 Task: Manage the "Dashboard detail" page in the site builder.
Action: Mouse moved to (1264, 86)
Screenshot: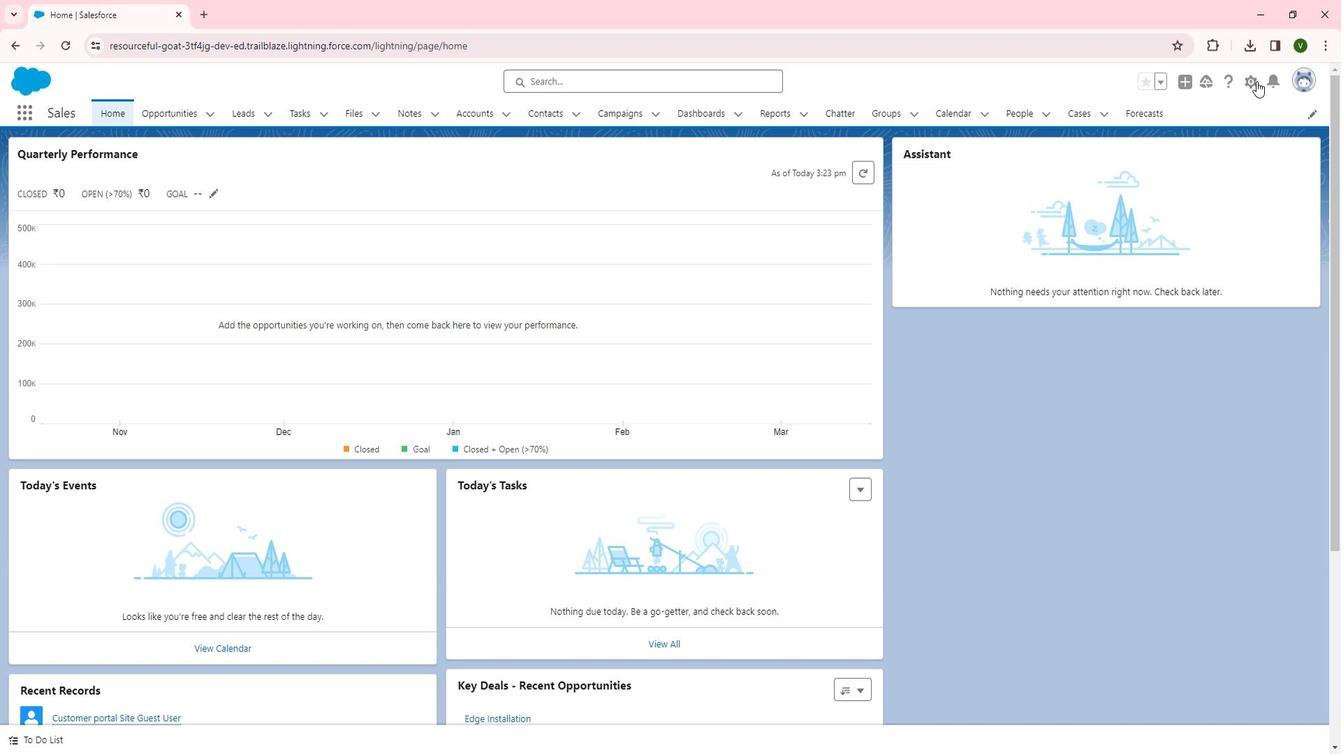 
Action: Mouse pressed left at (1264, 86)
Screenshot: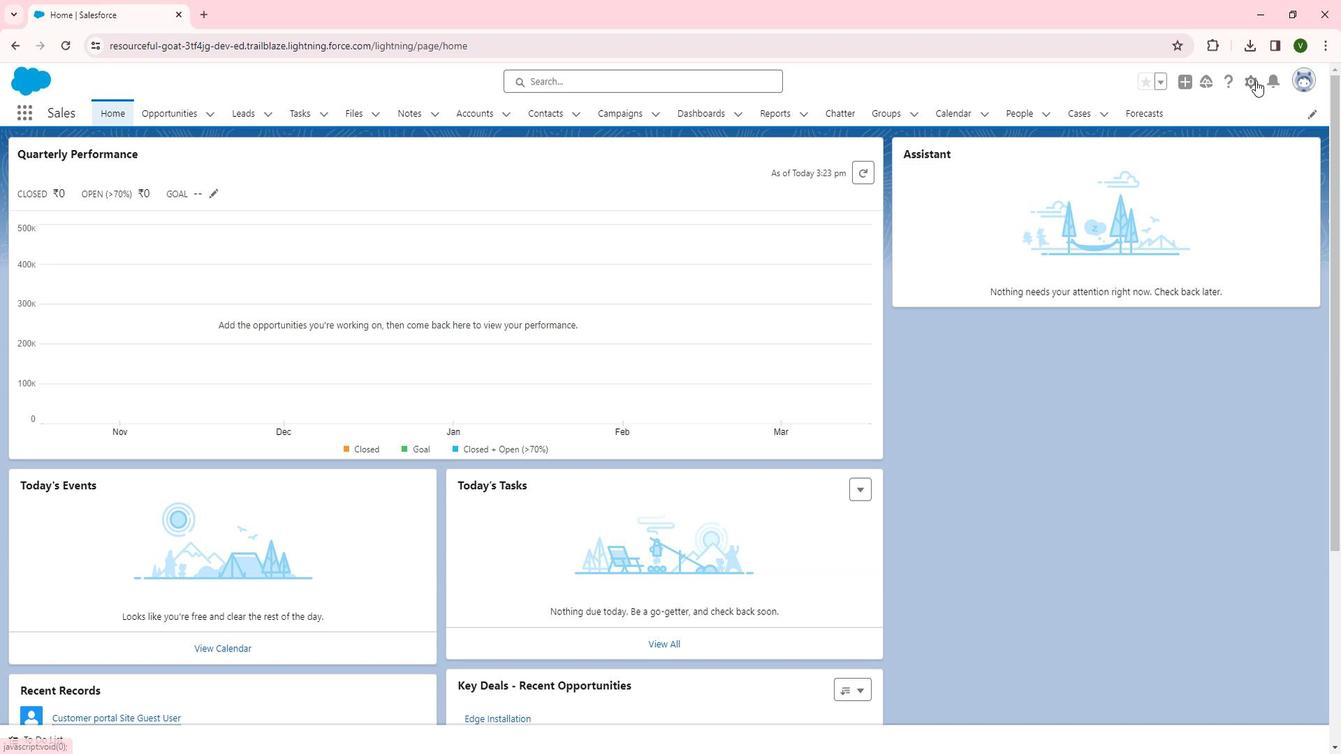 
Action: Mouse moved to (1216, 138)
Screenshot: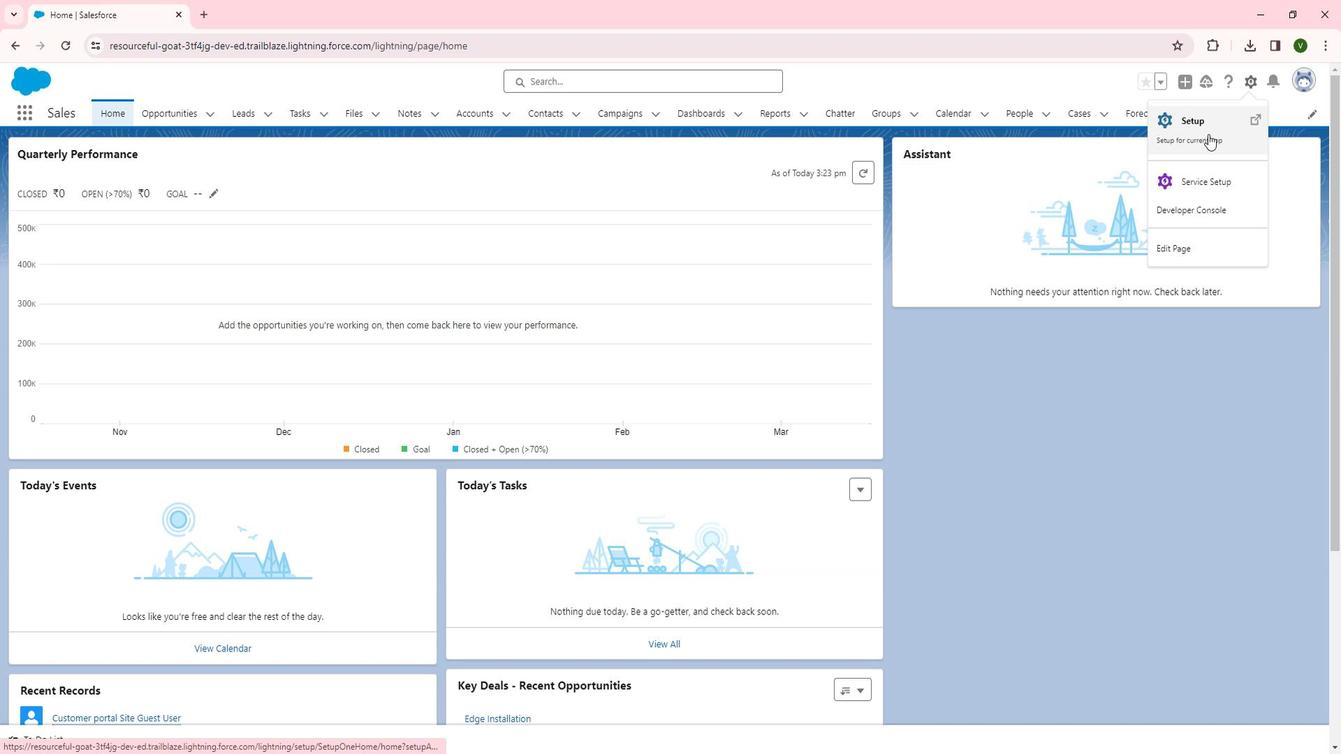 
Action: Mouse pressed left at (1216, 138)
Screenshot: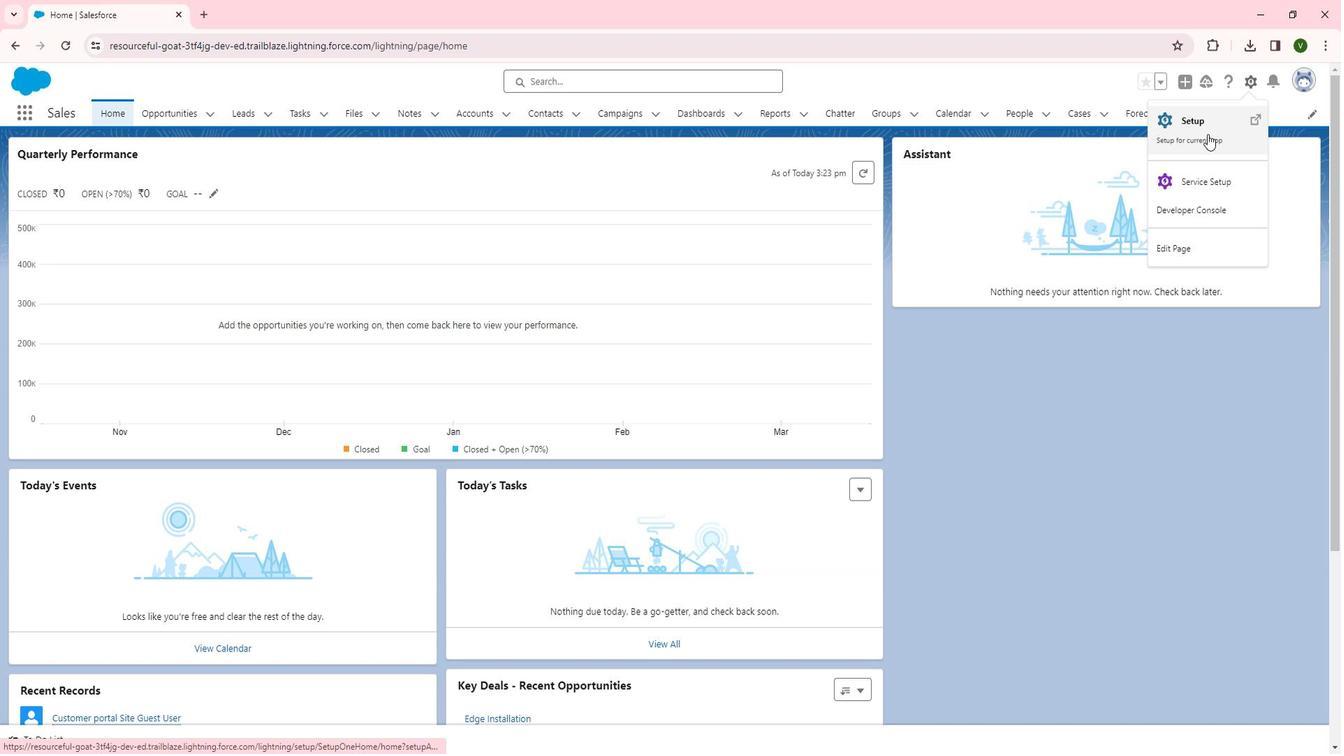 
Action: Mouse moved to (74, 345)
Screenshot: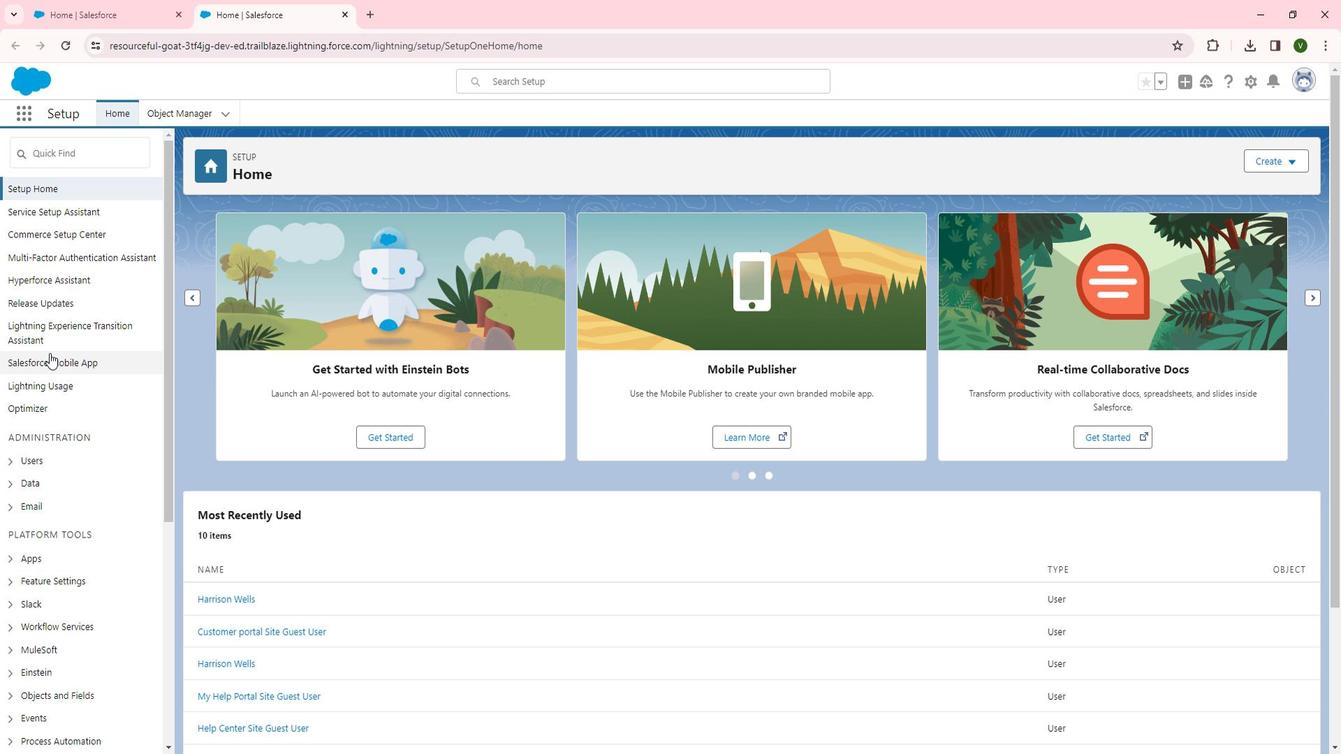 
Action: Mouse scrolled (74, 345) with delta (0, 0)
Screenshot: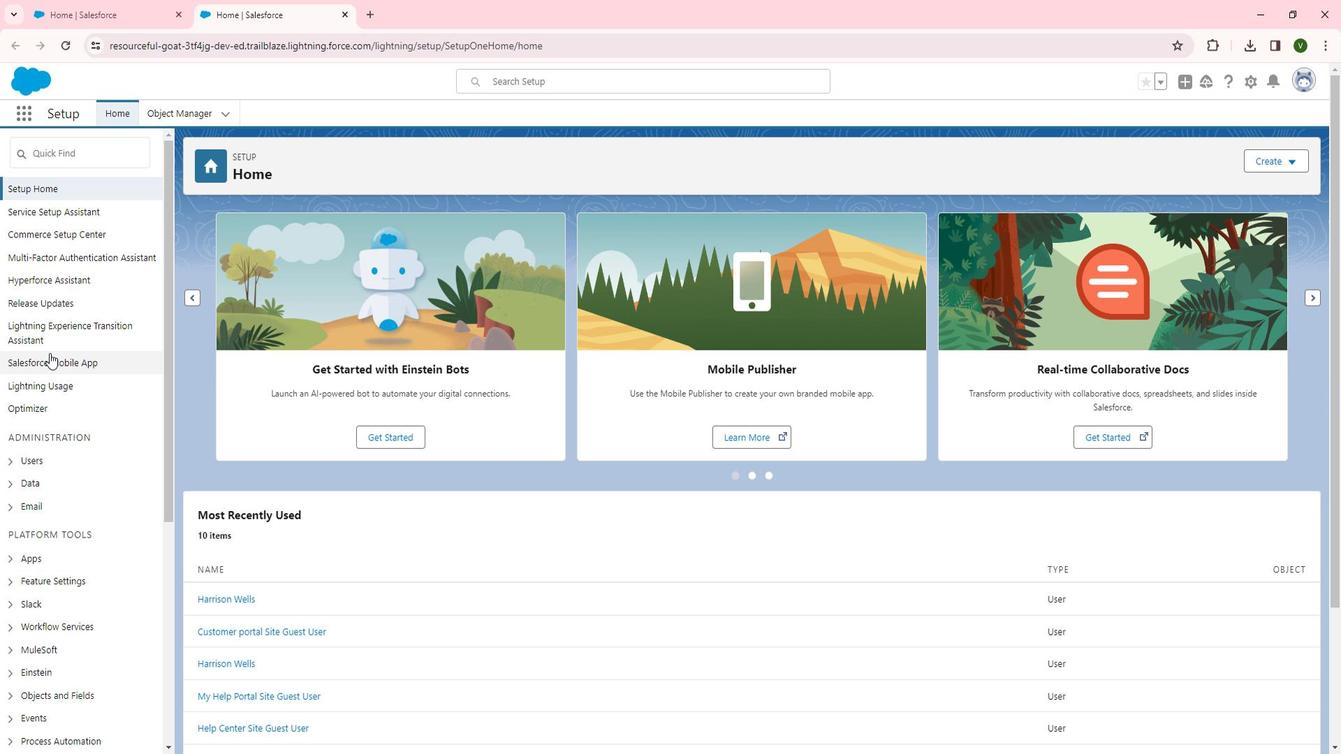 
Action: Mouse moved to (94, 446)
Screenshot: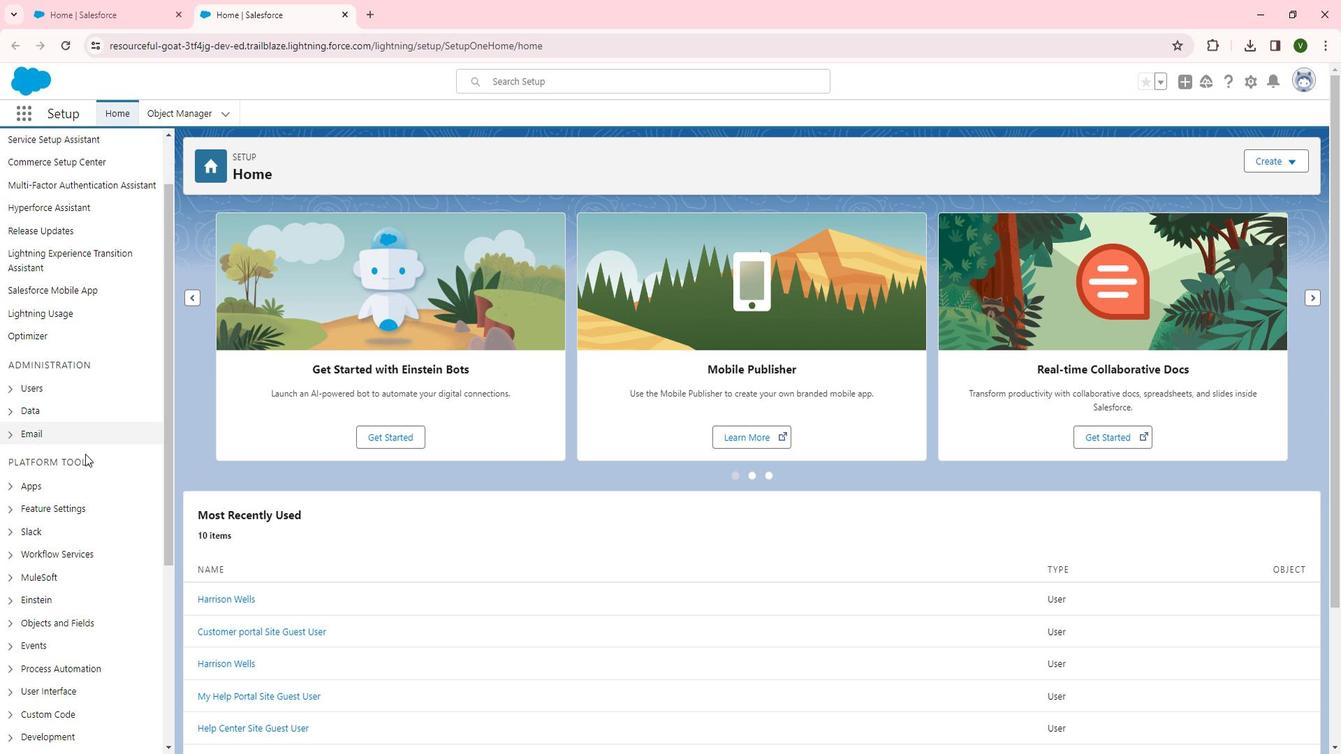 
Action: Mouse scrolled (94, 445) with delta (0, 0)
Screenshot: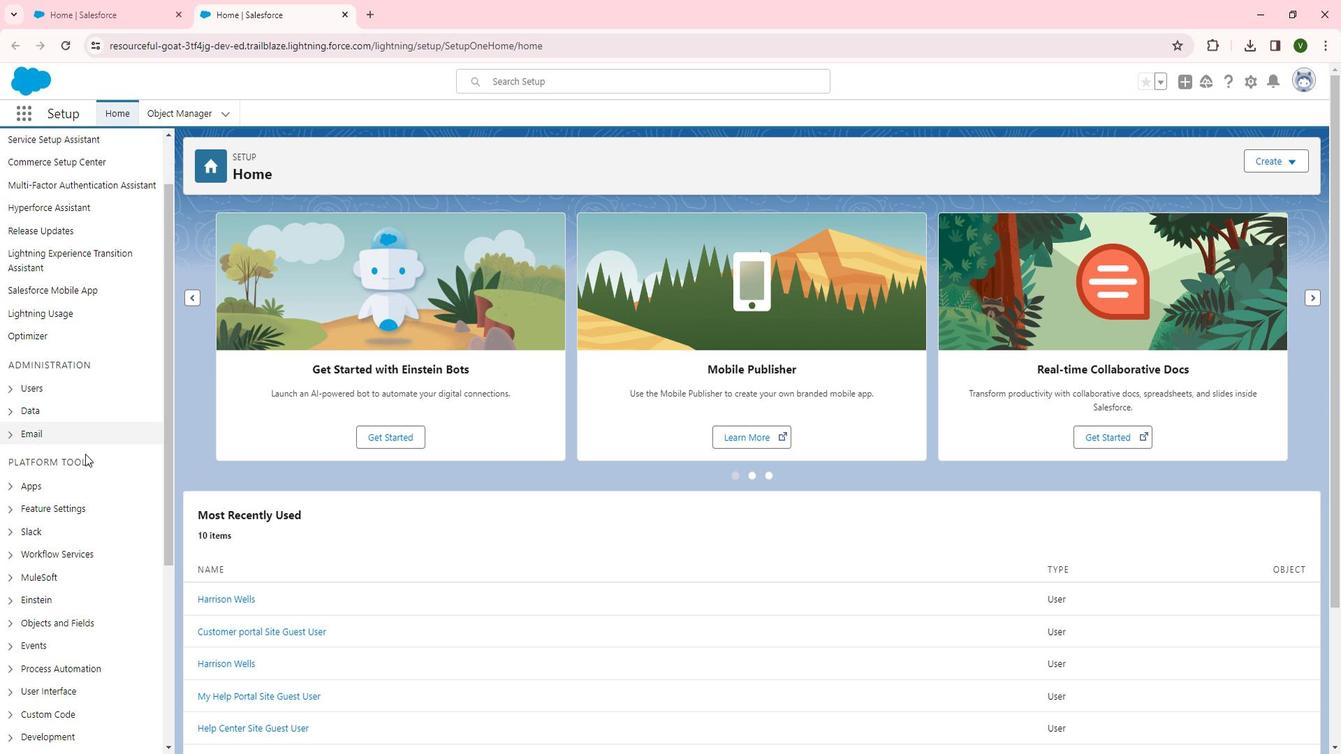 
Action: Mouse moved to (63, 431)
Screenshot: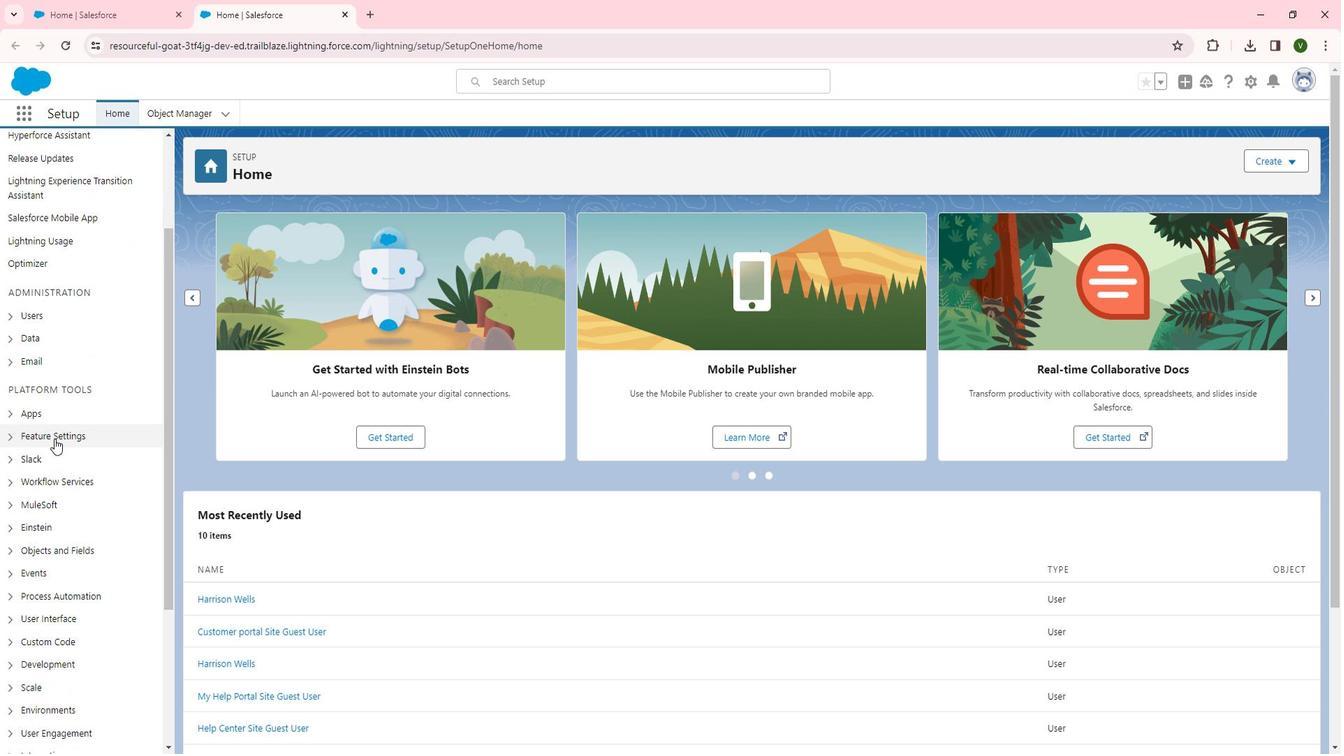 
Action: Mouse pressed left at (63, 431)
Screenshot: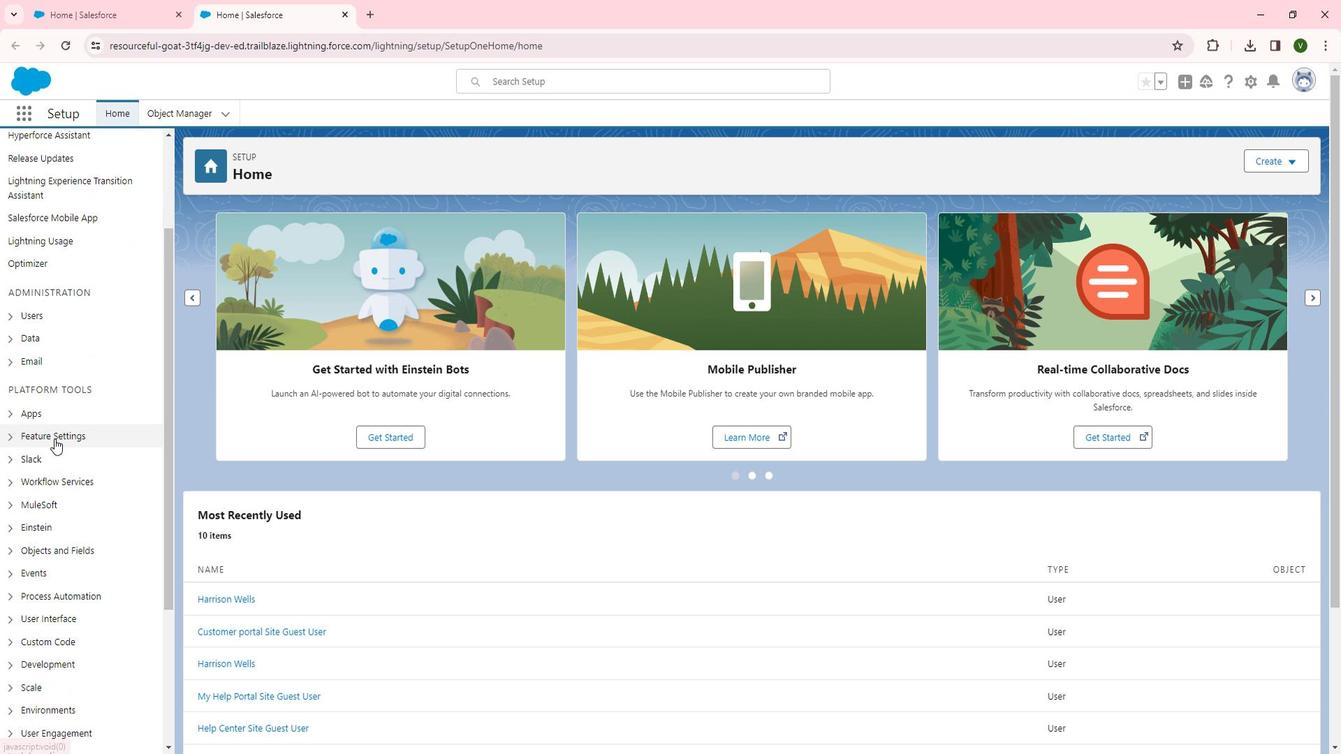
Action: Mouse moved to (69, 430)
Screenshot: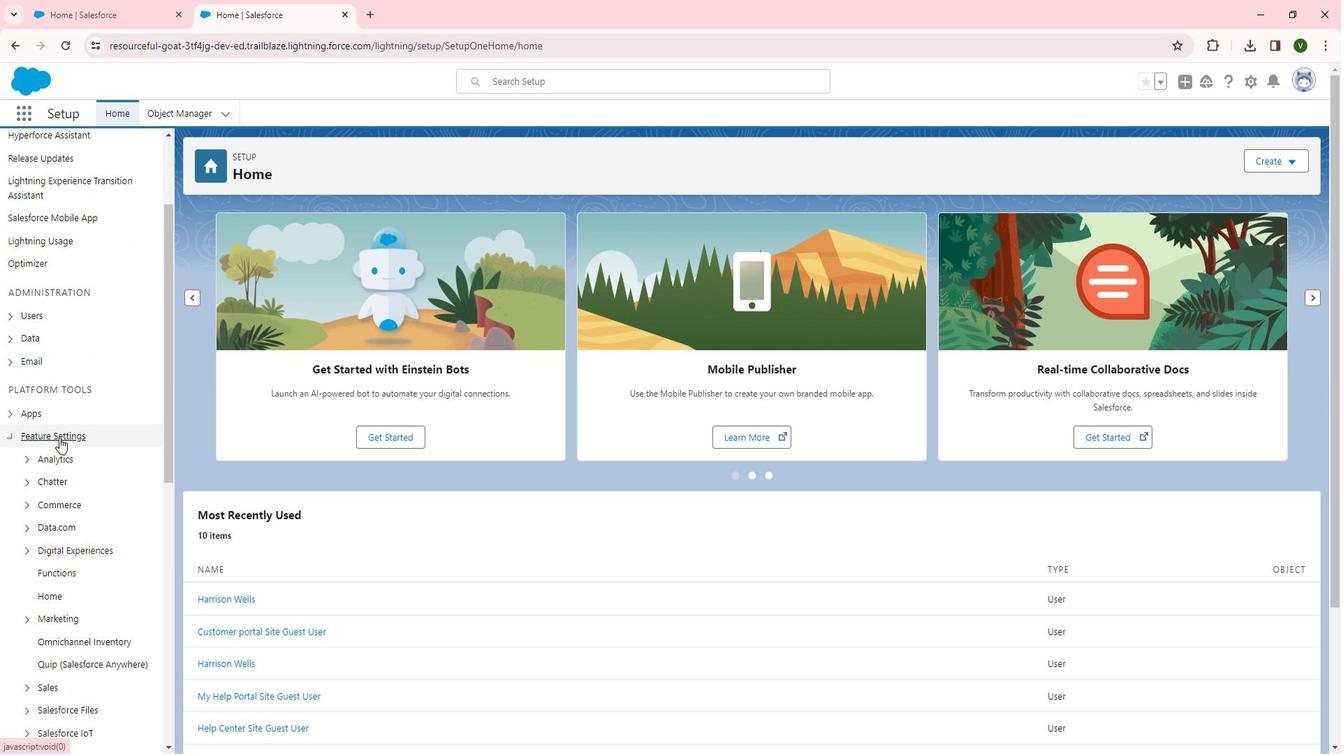 
Action: Mouse scrolled (69, 430) with delta (0, 0)
Screenshot: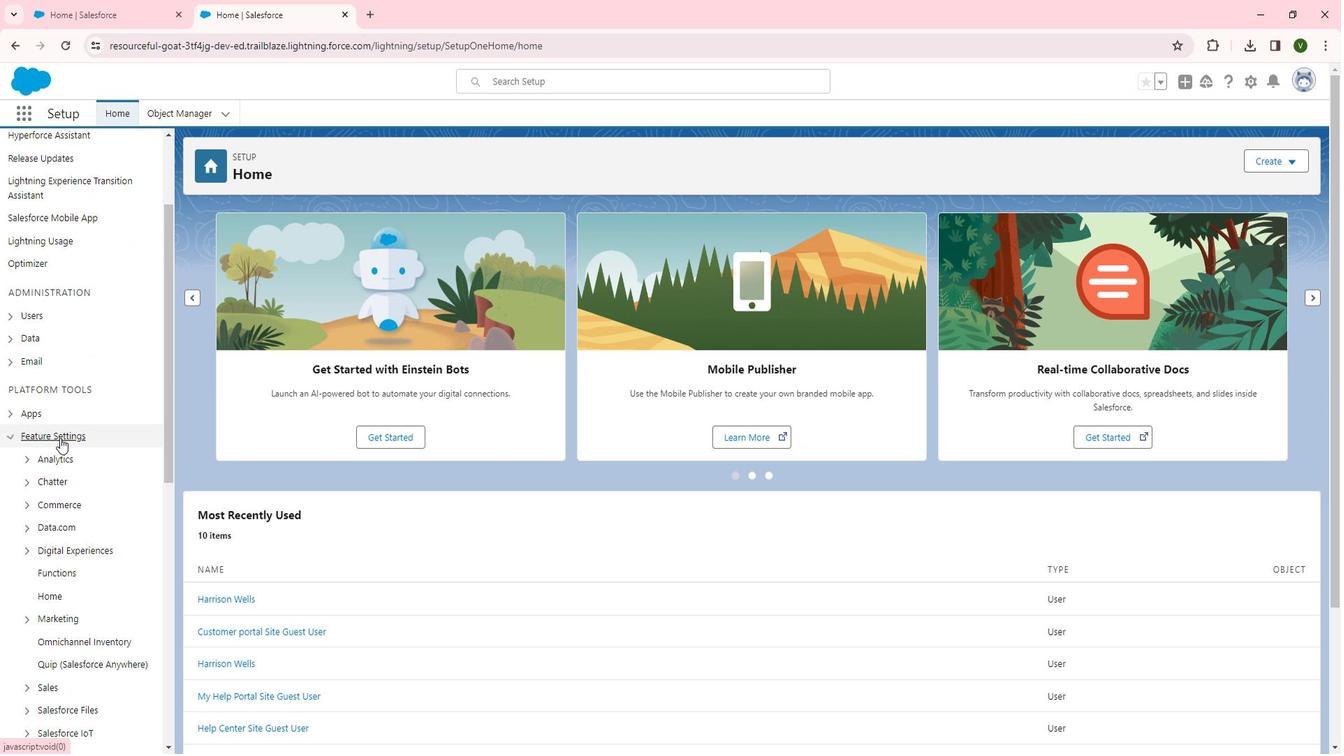 
Action: Mouse moved to (80, 465)
Screenshot: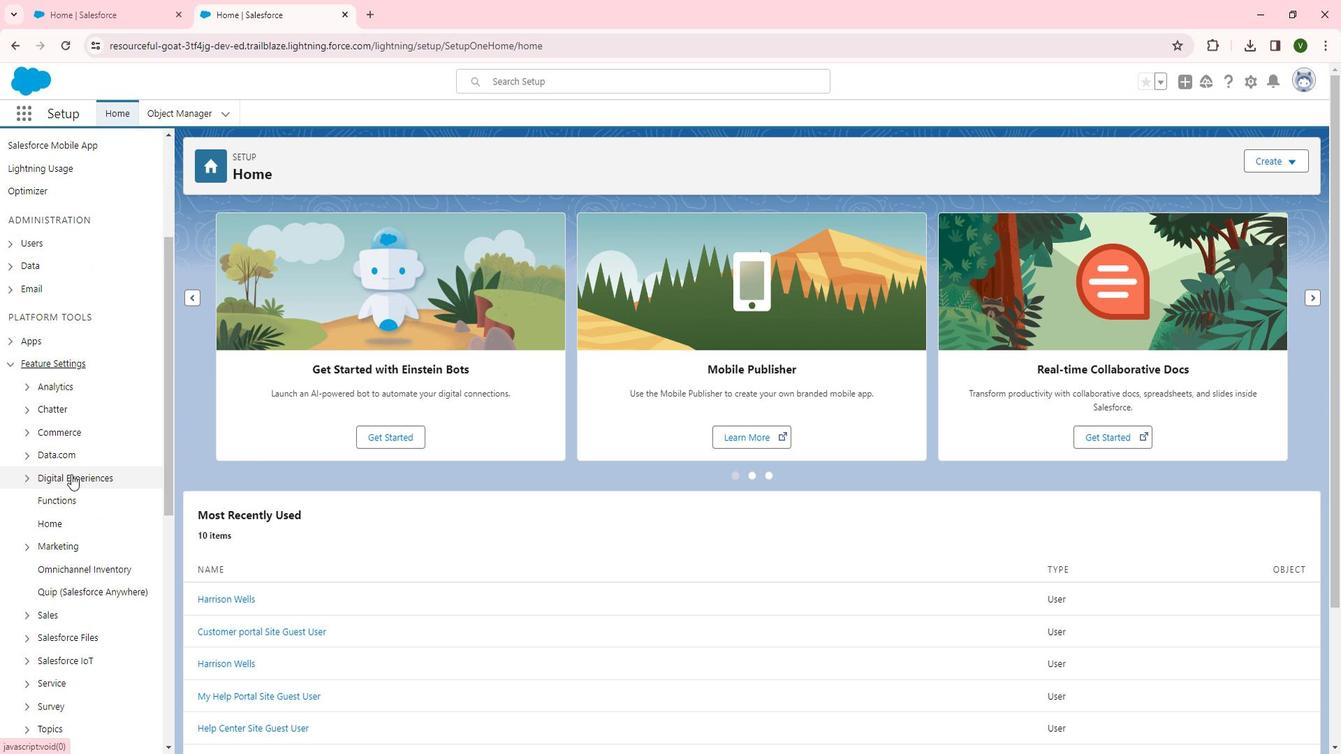 
Action: Mouse pressed left at (80, 465)
Screenshot: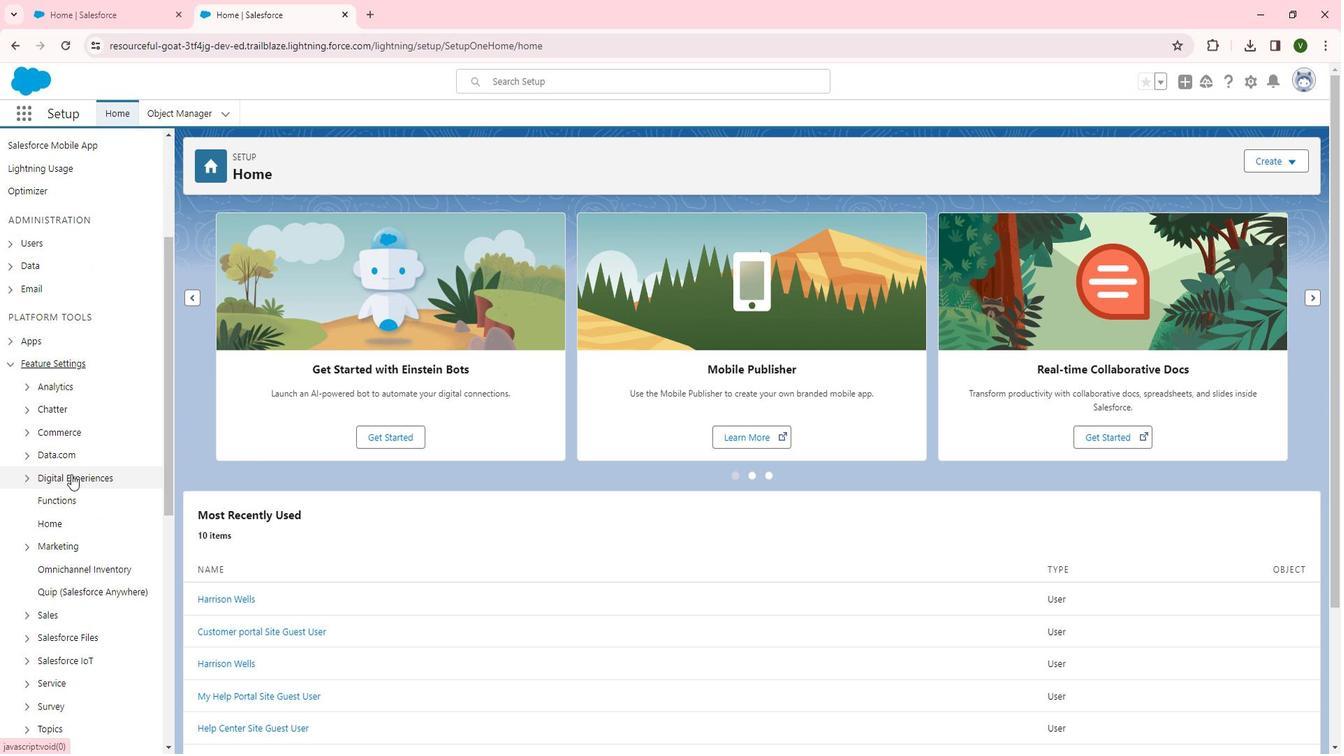 
Action: Mouse moved to (71, 494)
Screenshot: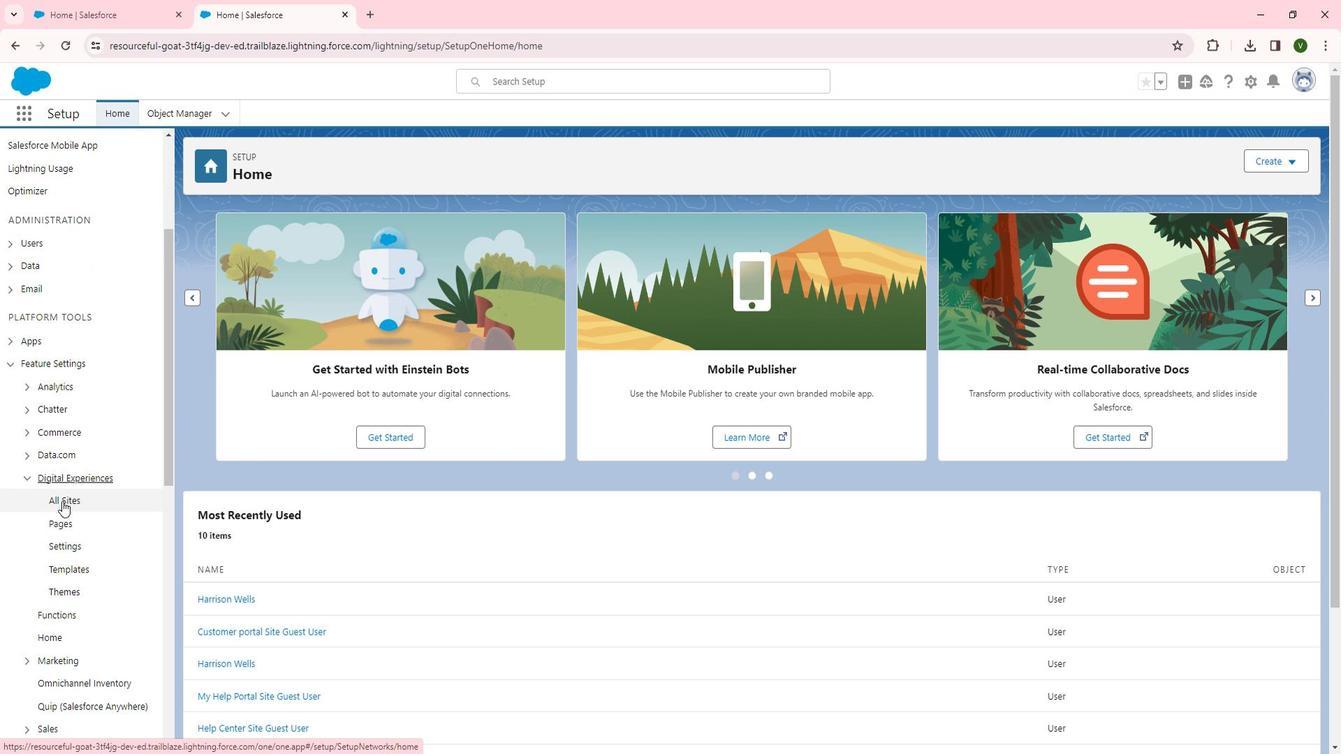 
Action: Mouse pressed left at (71, 494)
Screenshot: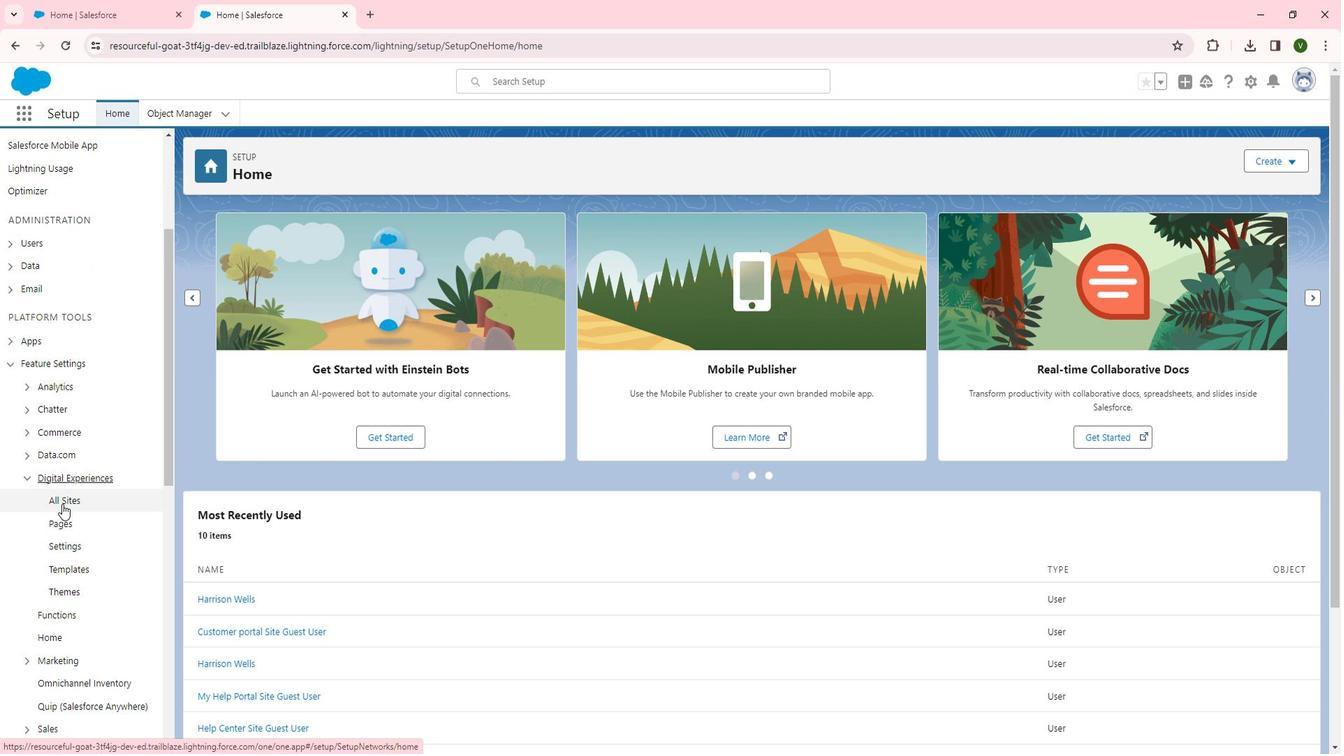 
Action: Mouse moved to (227, 364)
Screenshot: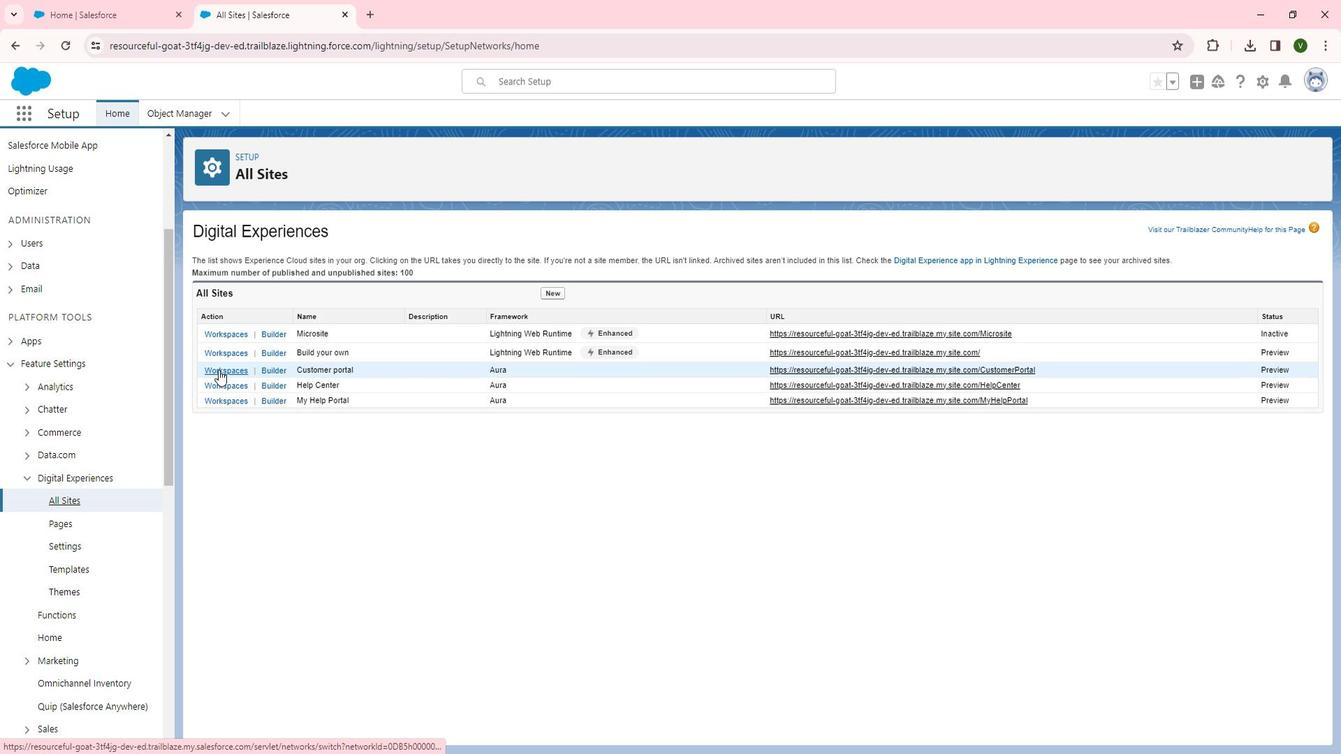 
Action: Mouse pressed left at (227, 364)
Screenshot: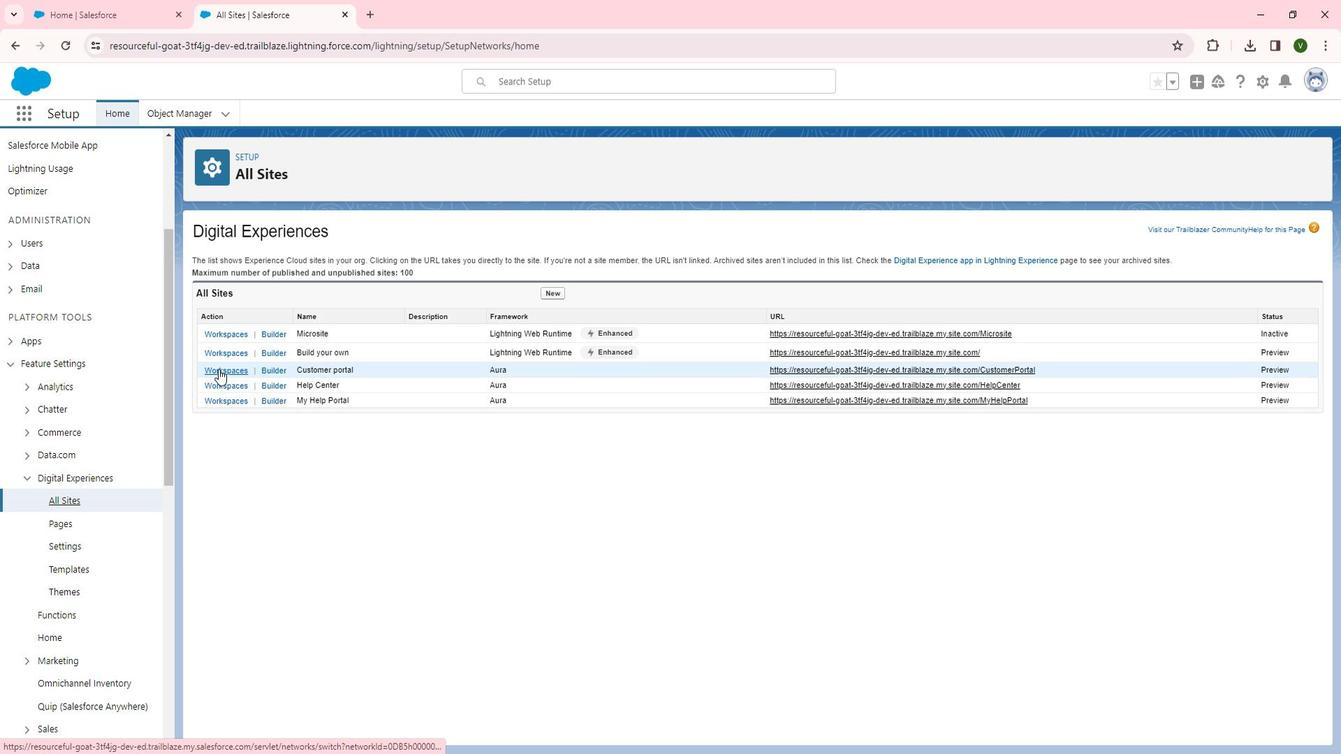 
Action: Mouse moved to (147, 332)
Screenshot: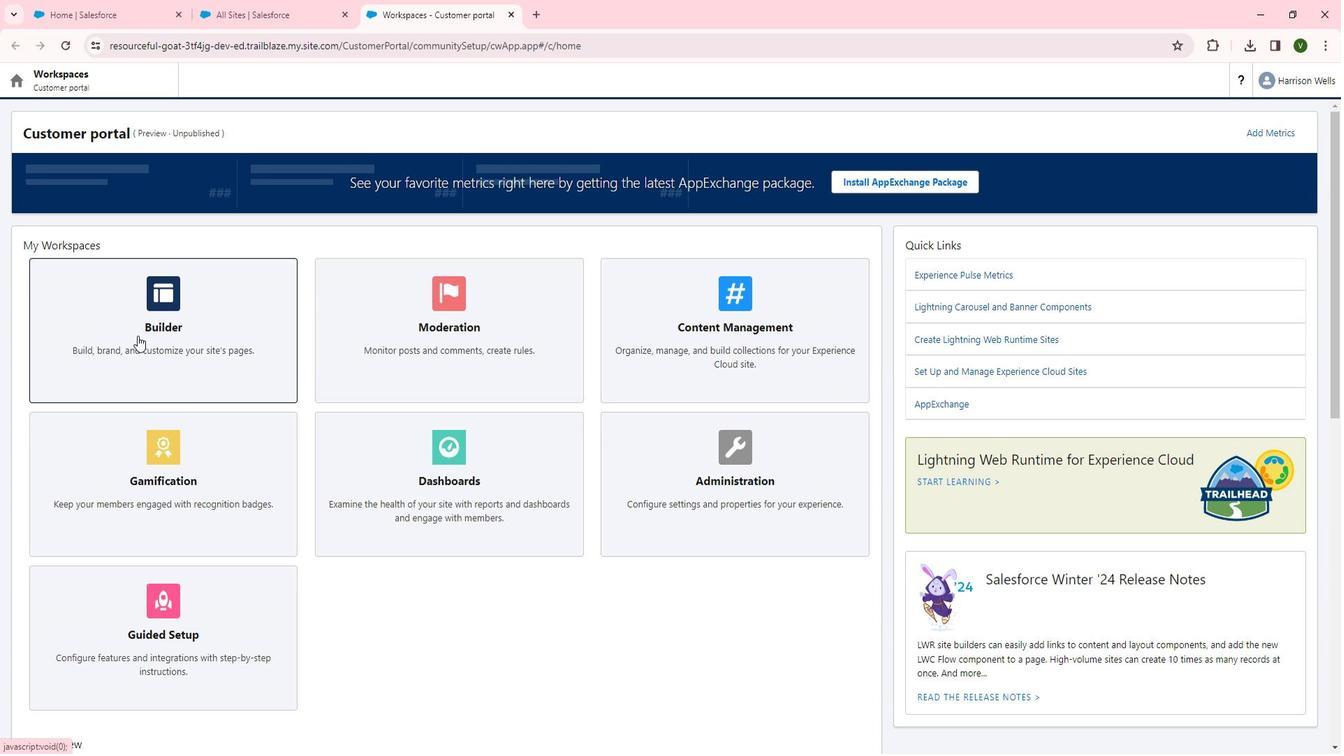 
Action: Mouse pressed left at (147, 332)
Screenshot: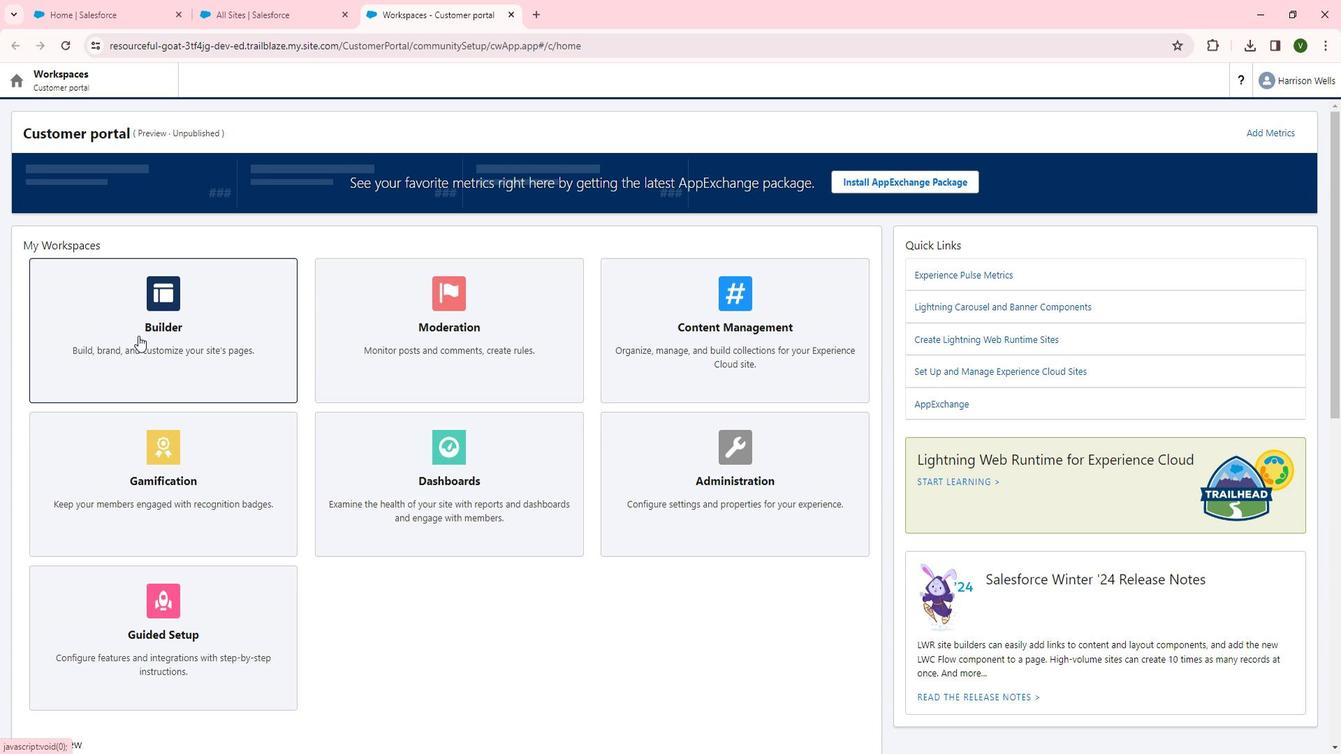 
Action: Mouse moved to (226, 93)
Screenshot: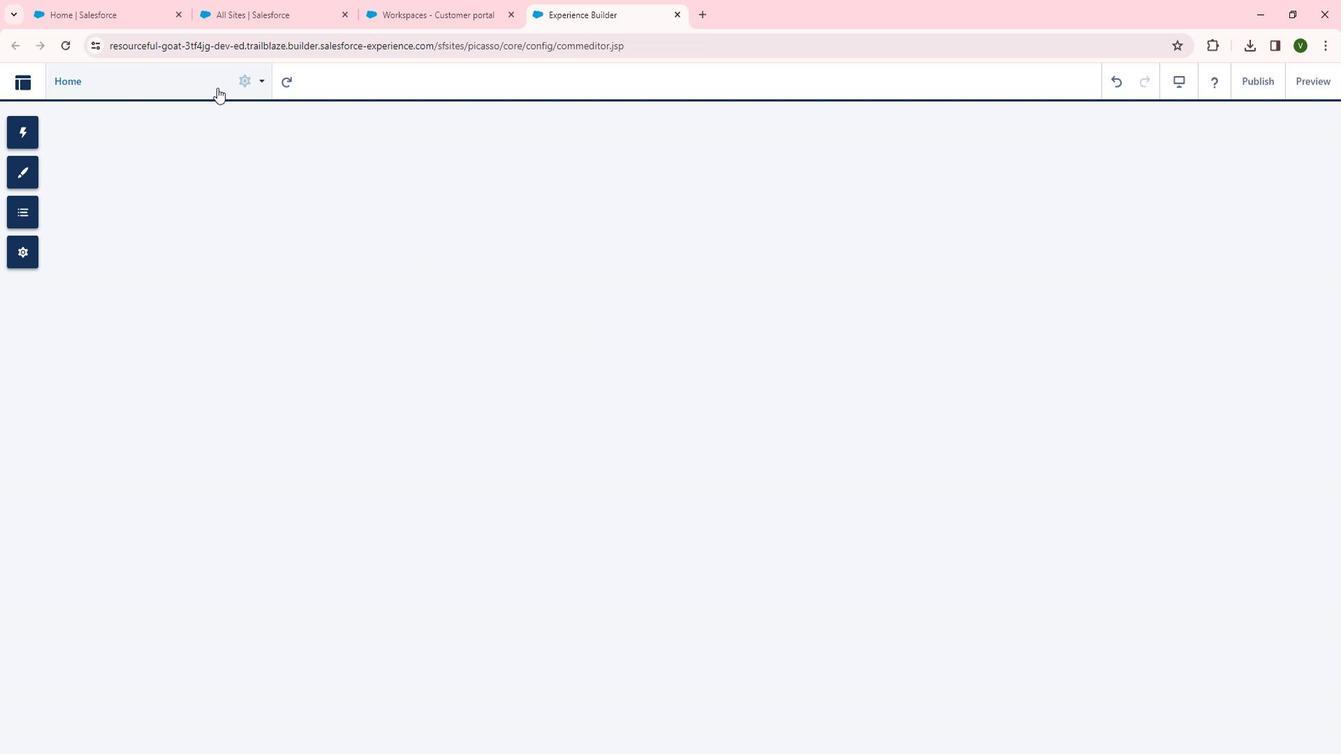 
Action: Mouse pressed left at (226, 93)
Screenshot: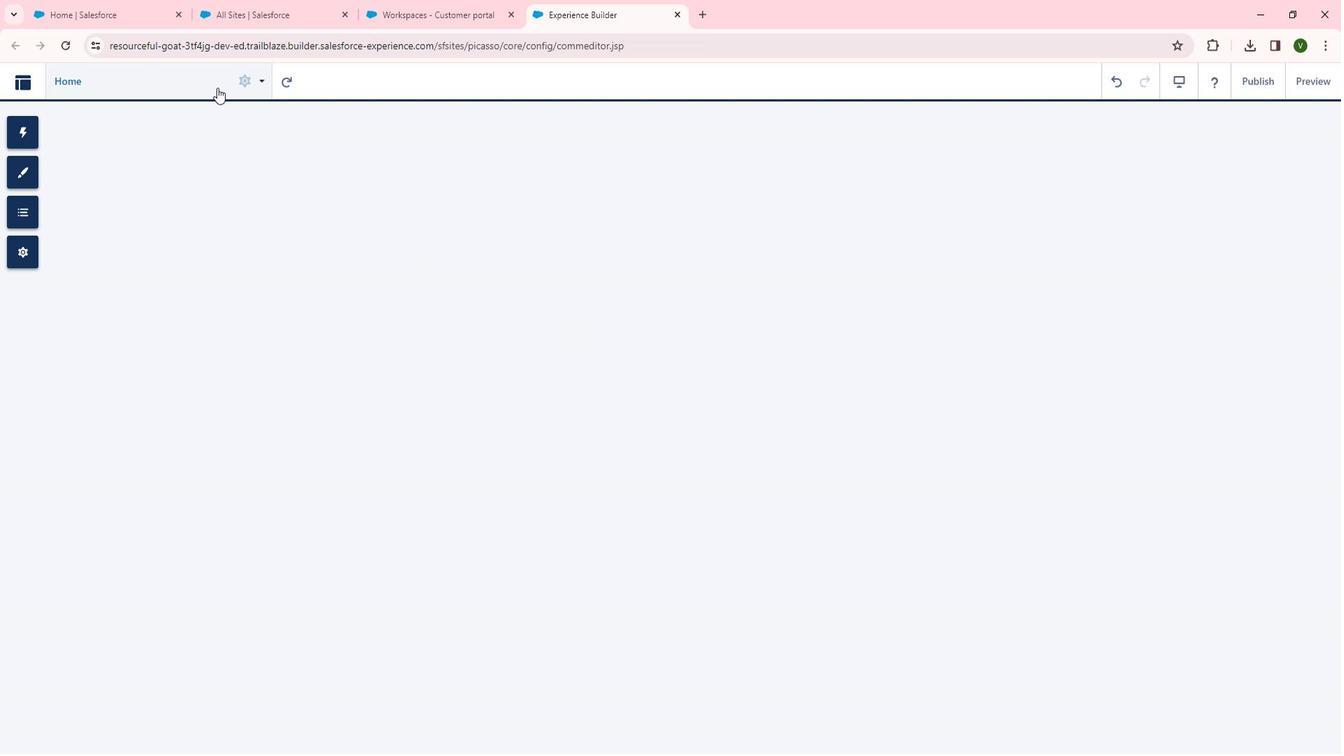 
Action: Mouse moved to (70, 324)
Screenshot: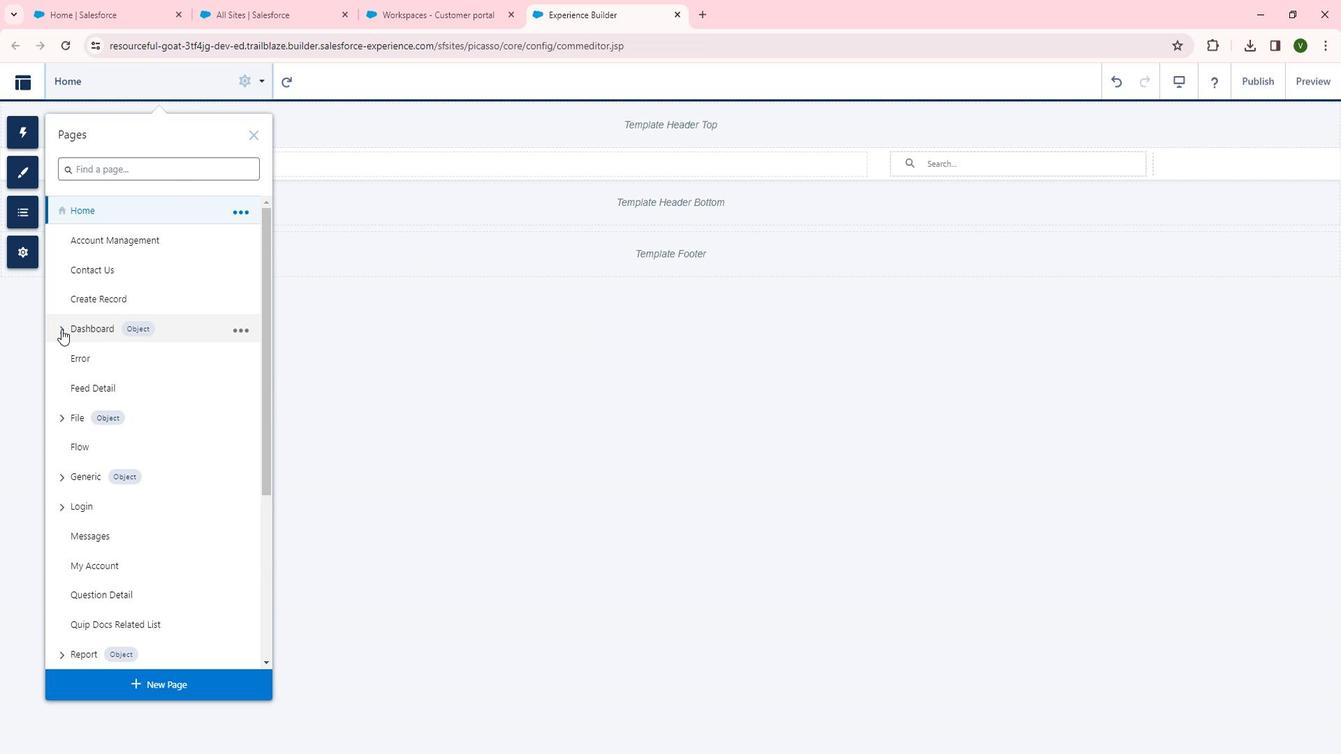 
Action: Mouse pressed left at (70, 324)
Screenshot: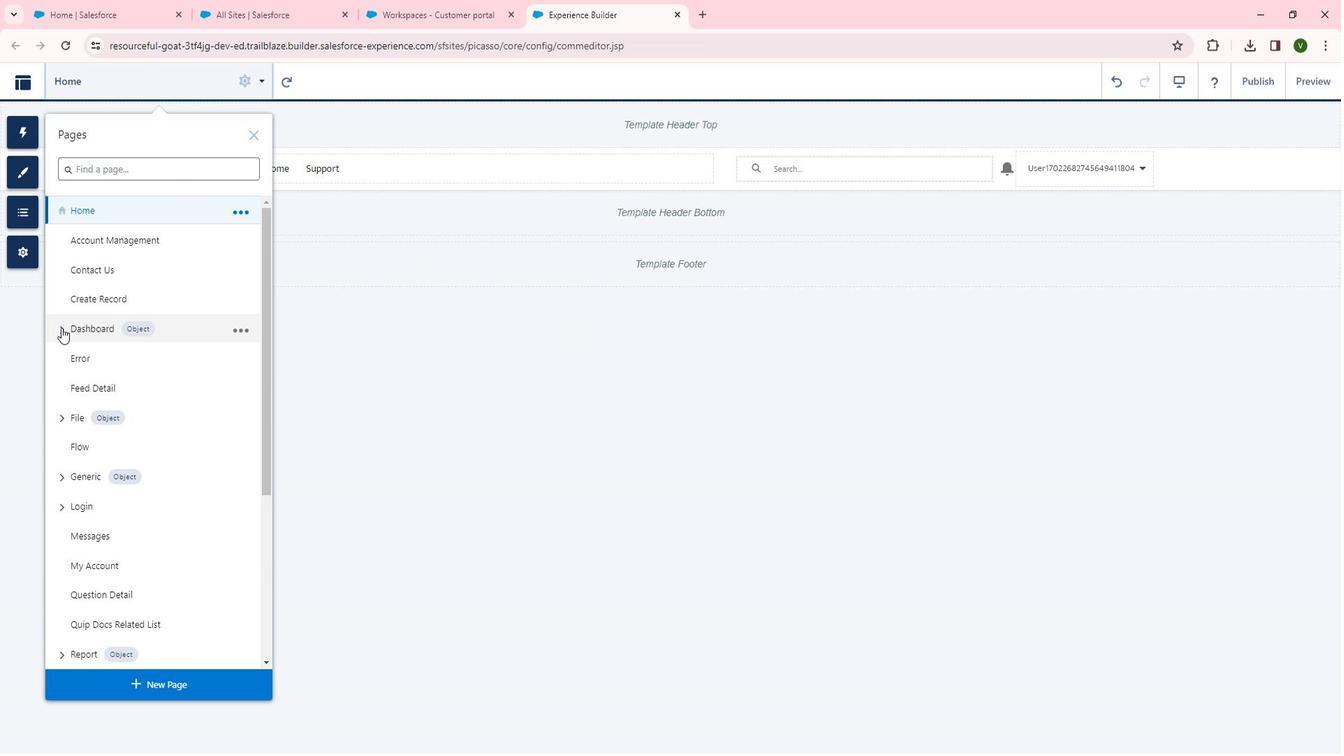 
Action: Mouse moved to (133, 350)
Screenshot: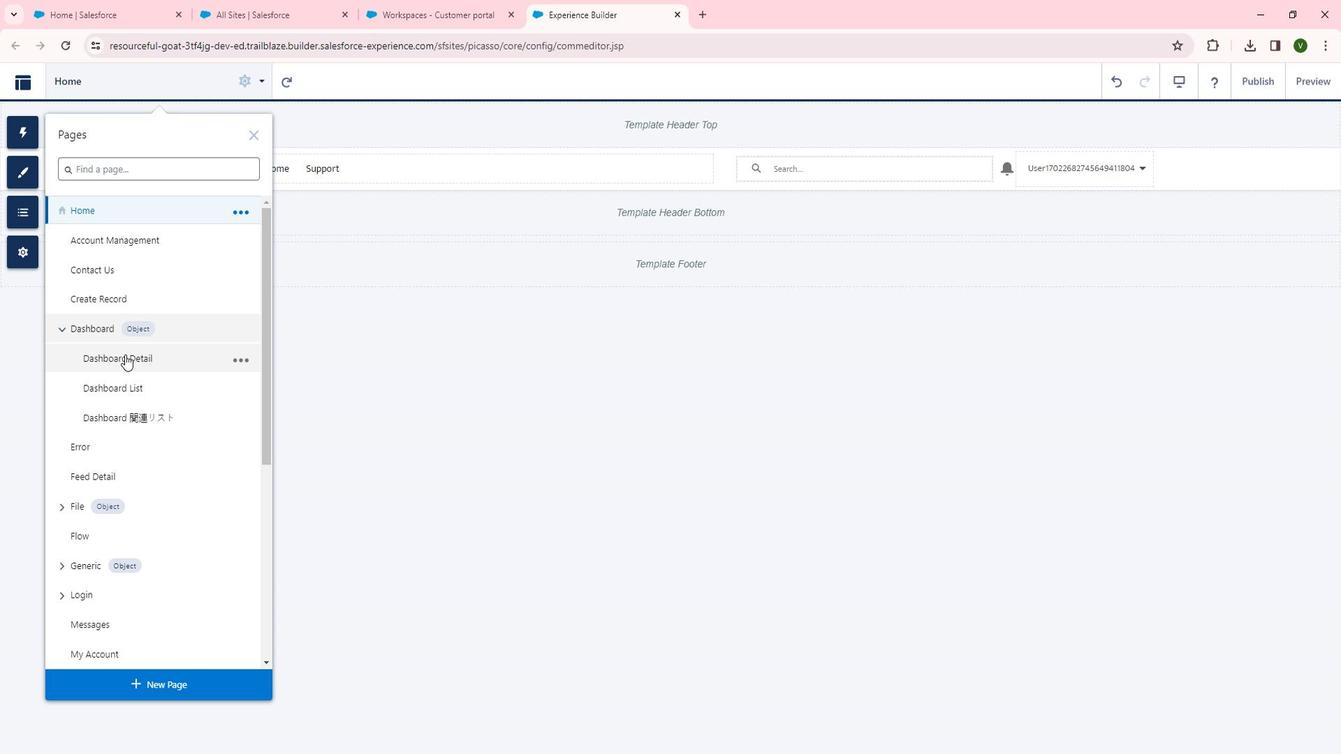 
Action: Mouse pressed left at (133, 350)
Screenshot: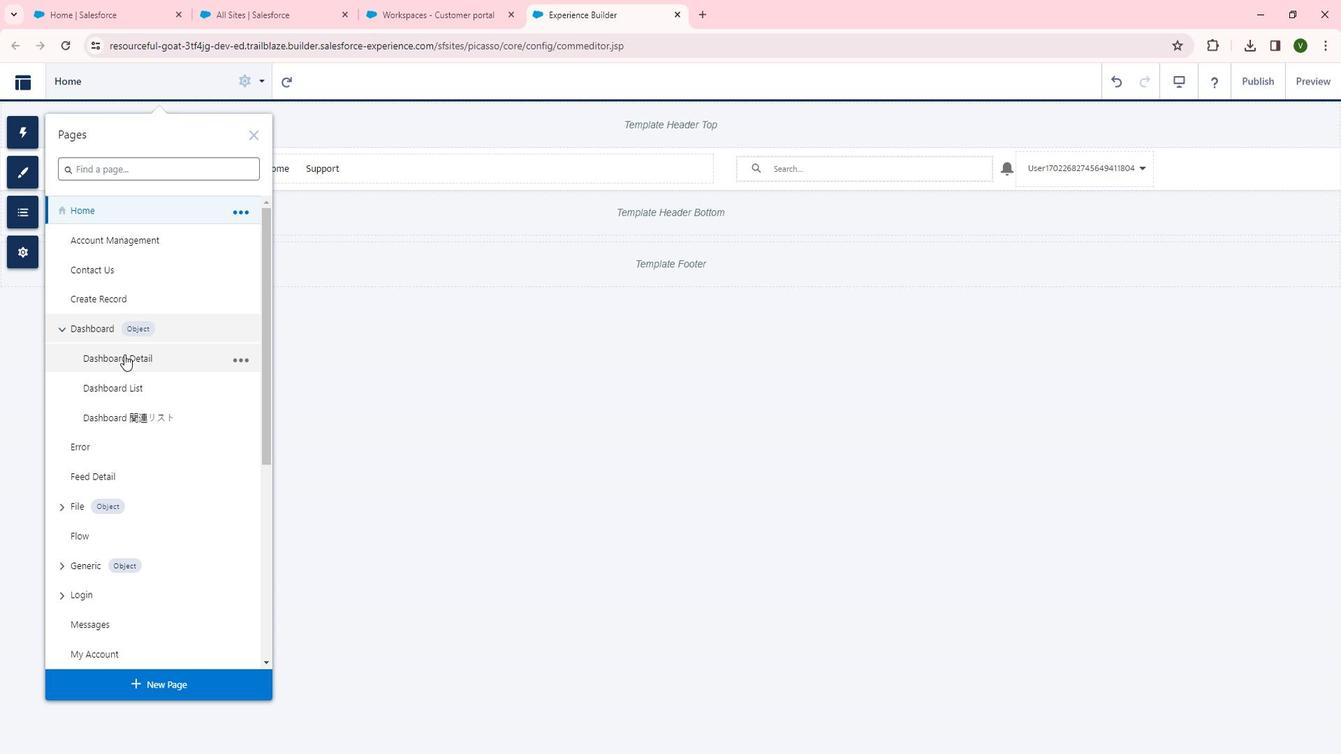 
Action: Mouse moved to (704, 370)
Screenshot: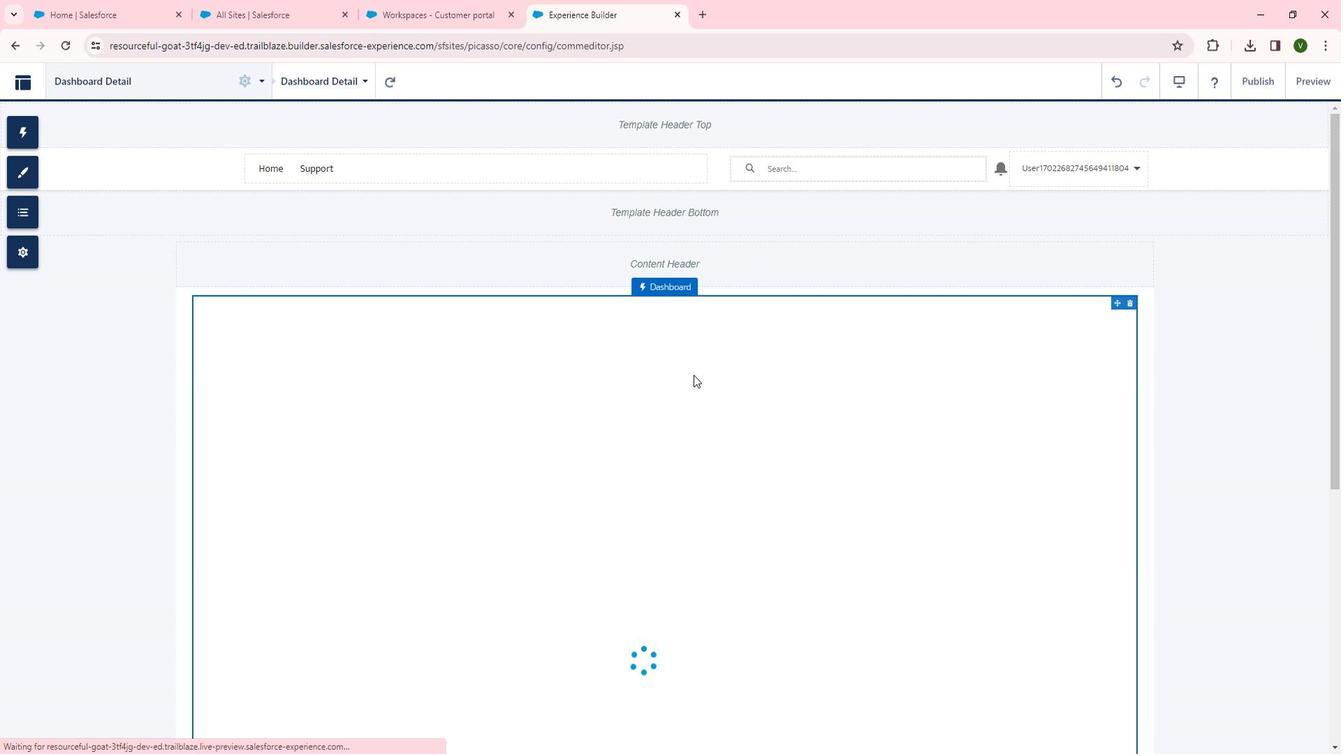 
Action: Mouse scrolled (704, 369) with delta (0, 0)
Screenshot: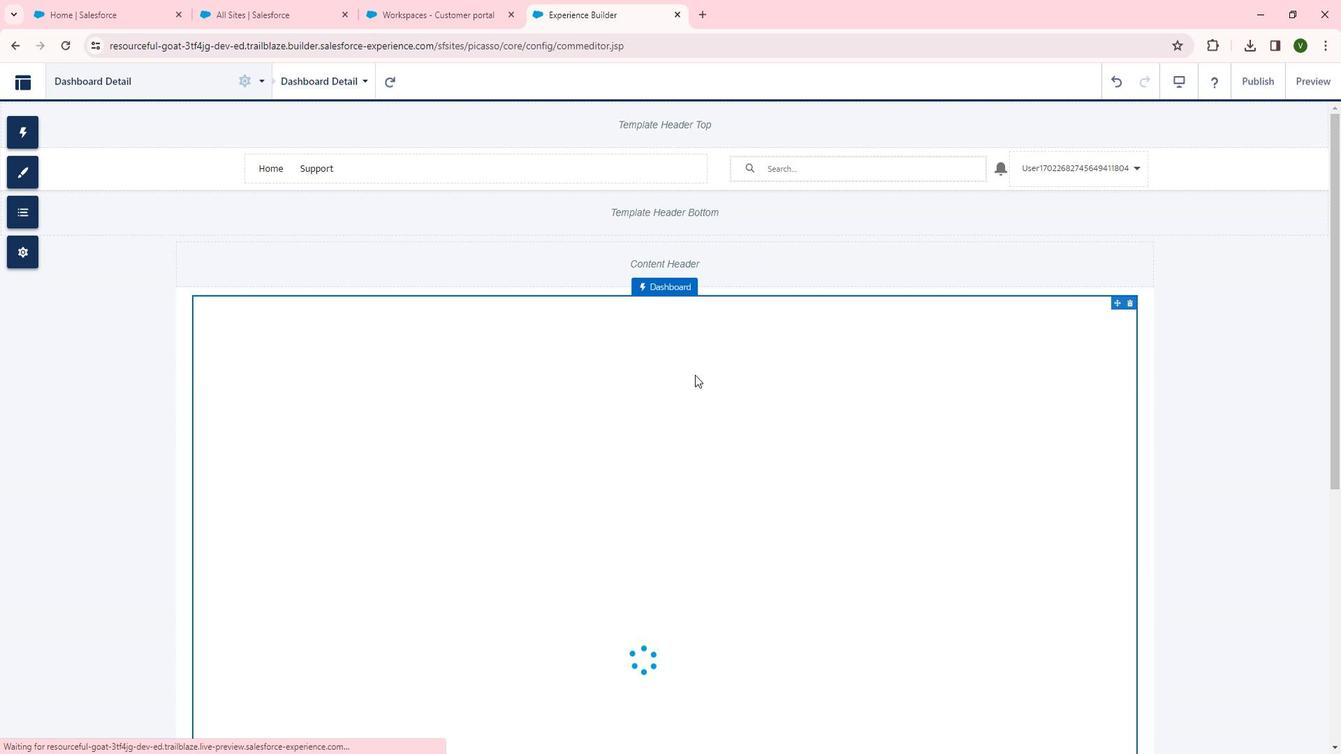 
Action: Mouse scrolled (704, 369) with delta (0, 0)
Screenshot: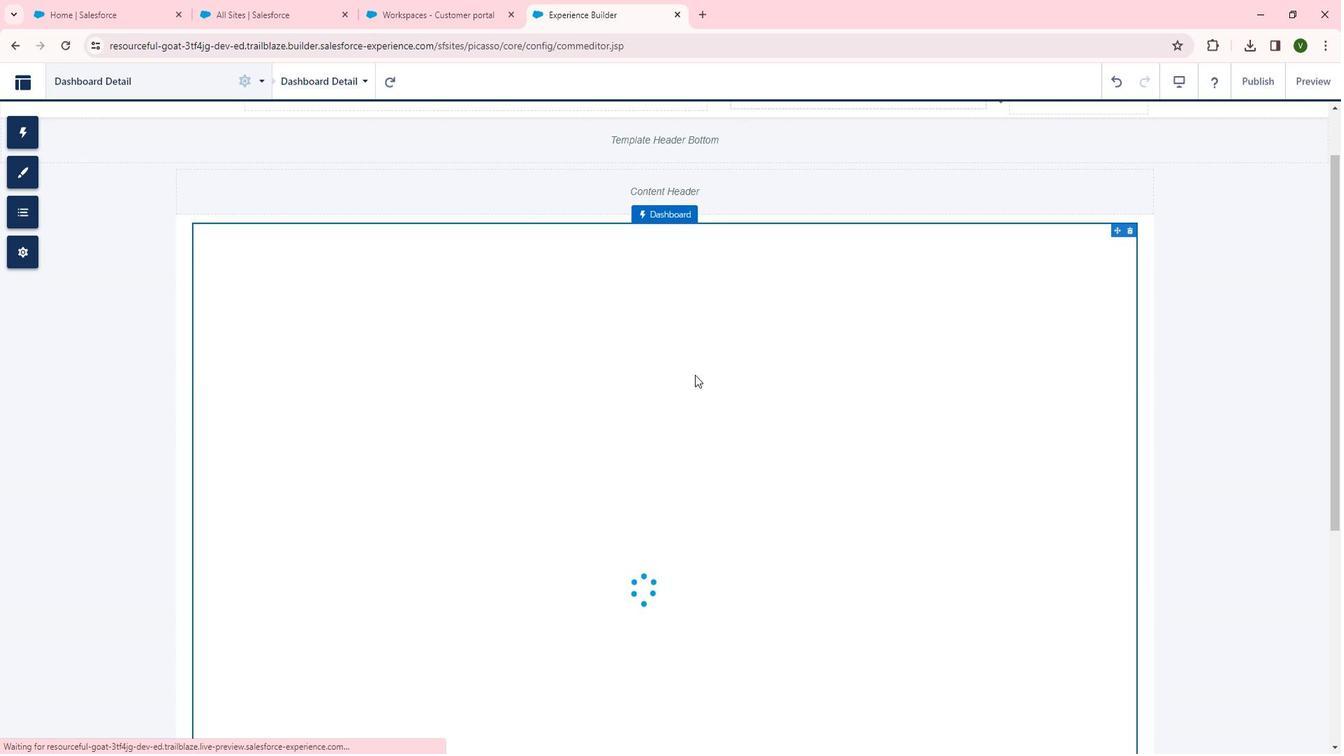 
Action: Mouse scrolled (704, 369) with delta (0, 0)
Screenshot: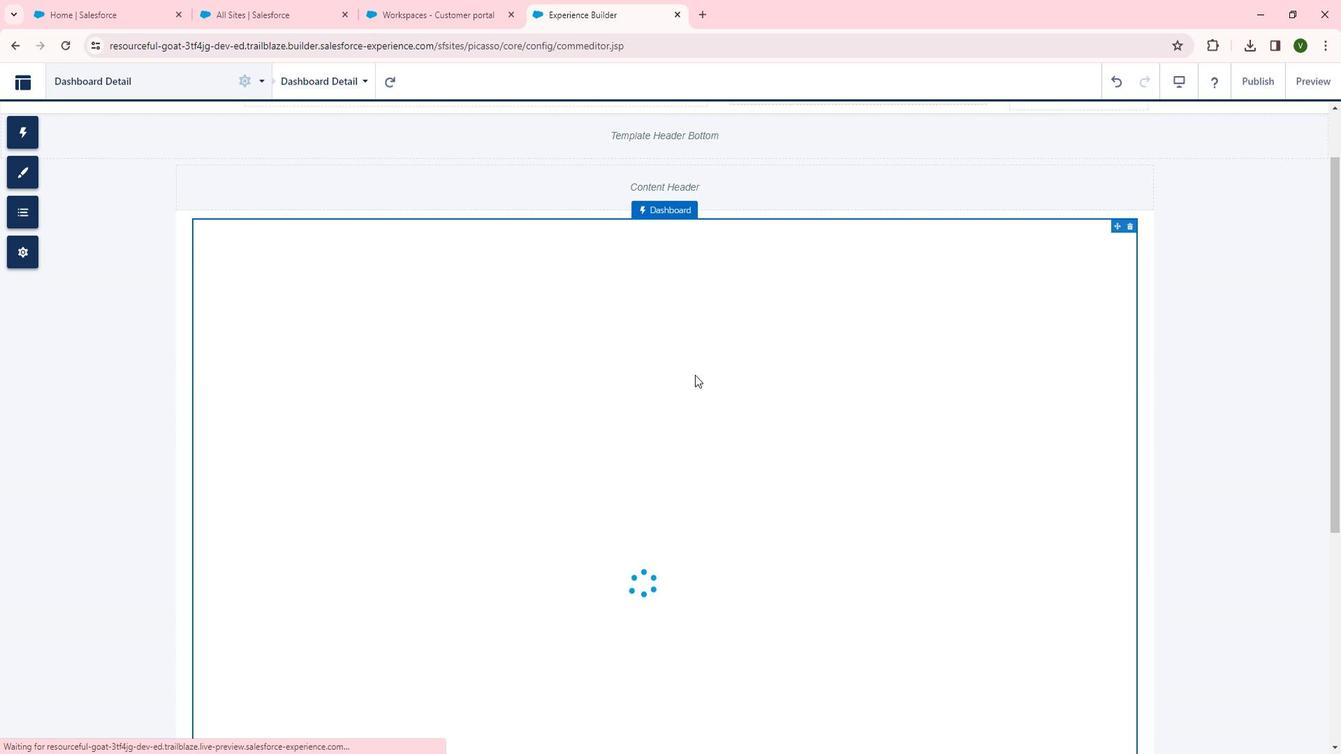 
Action: Mouse moved to (732, 332)
Screenshot: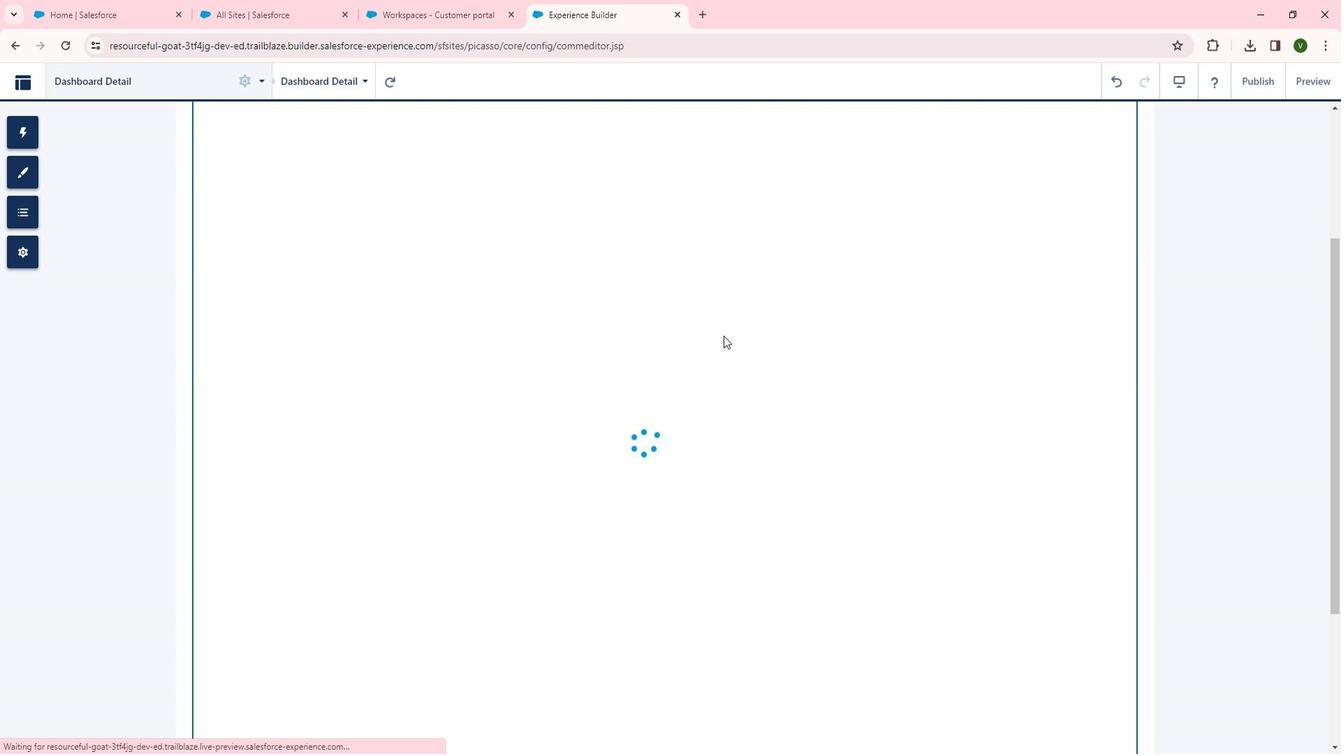 
Action: Mouse scrolled (732, 333) with delta (0, 0)
Screenshot: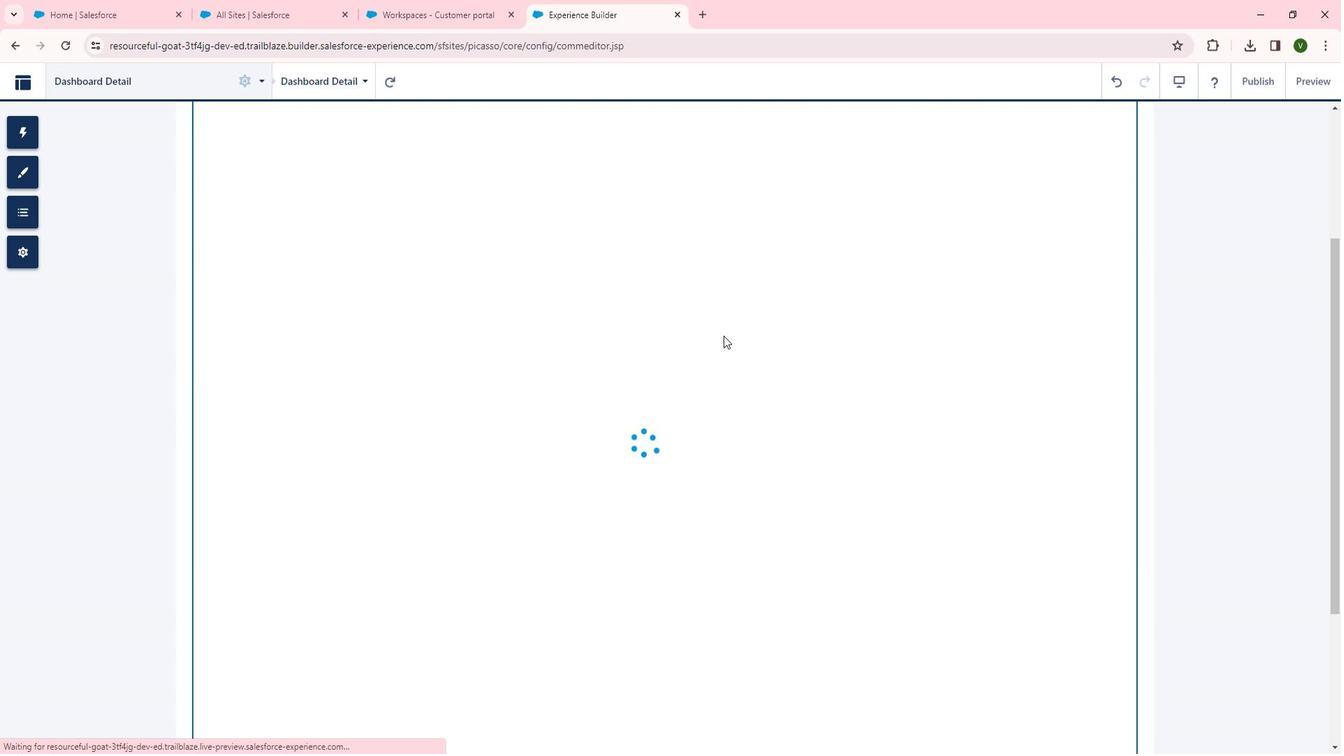 
Action: Mouse pressed left at (732, 332)
Screenshot: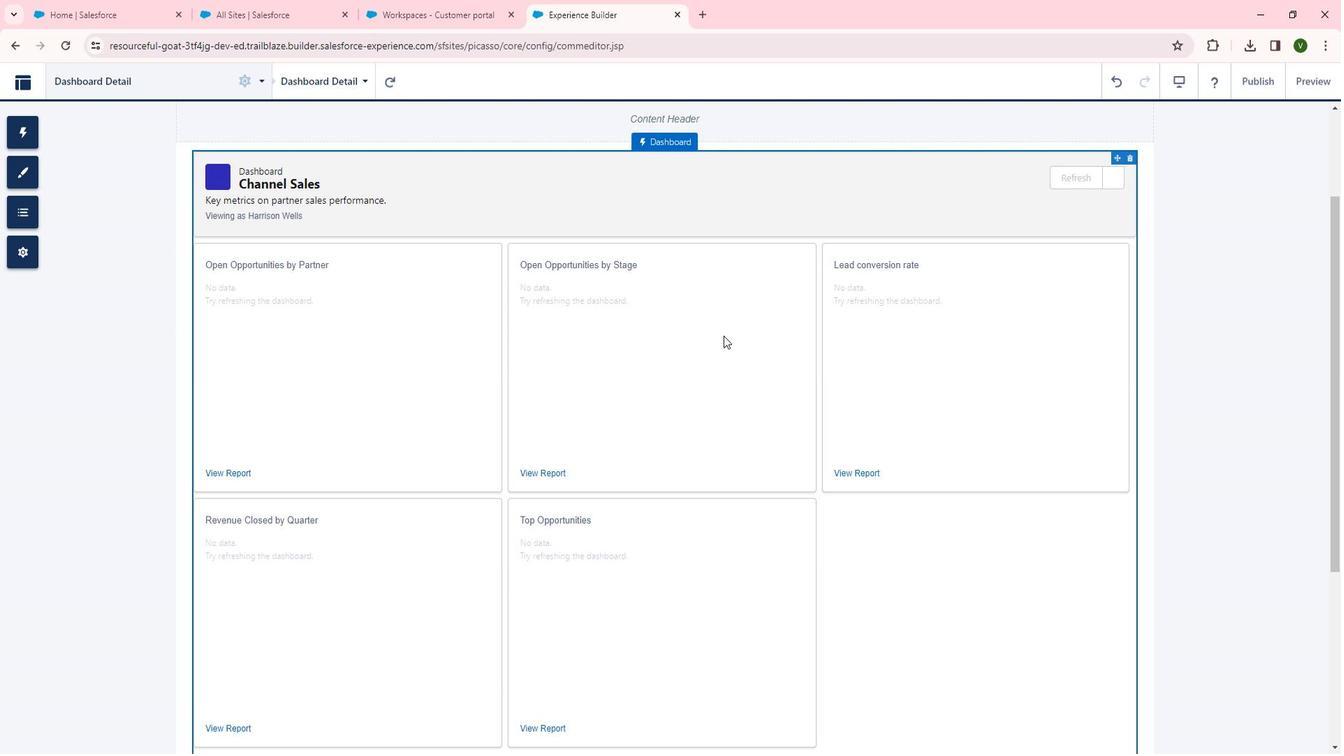 
Action: Mouse moved to (1192, 260)
Screenshot: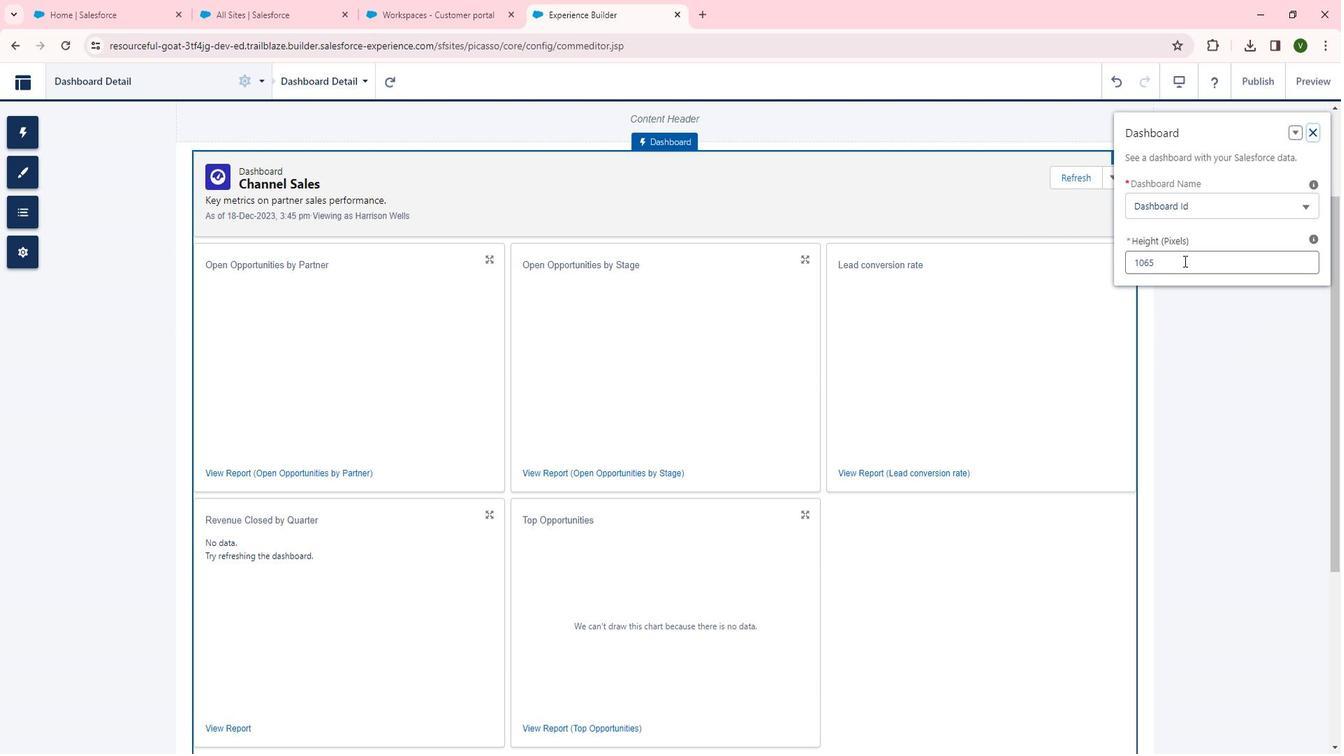 
Action: Mouse pressed left at (1192, 260)
Screenshot: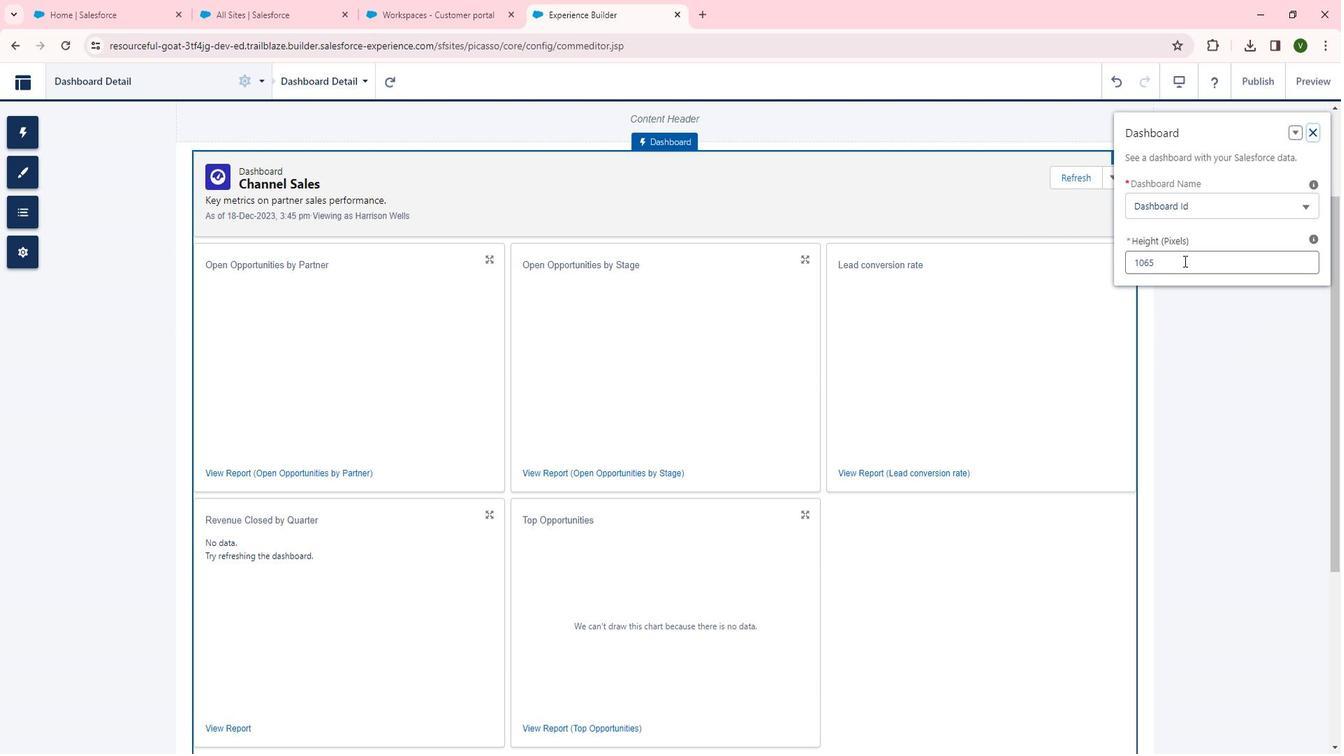 
Action: Mouse pressed left at (1192, 260)
Screenshot: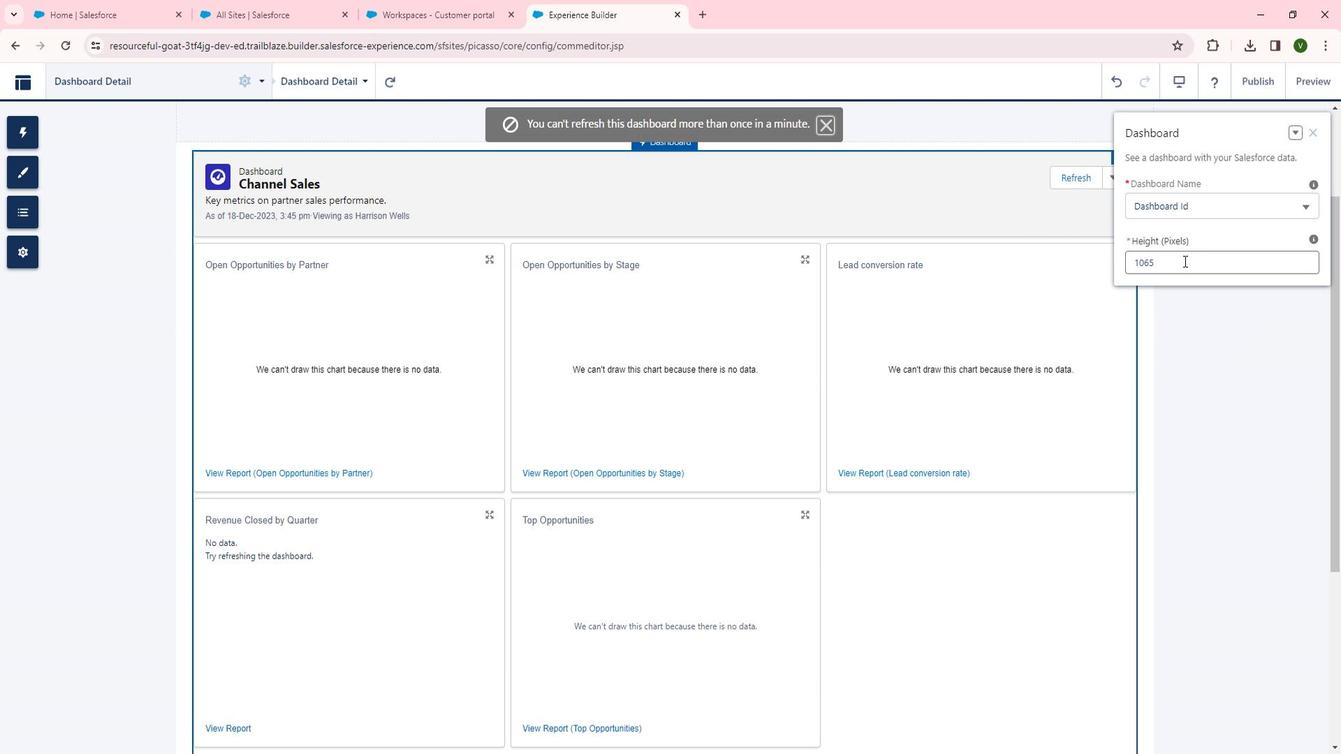 
Action: Mouse pressed left at (1192, 260)
Screenshot: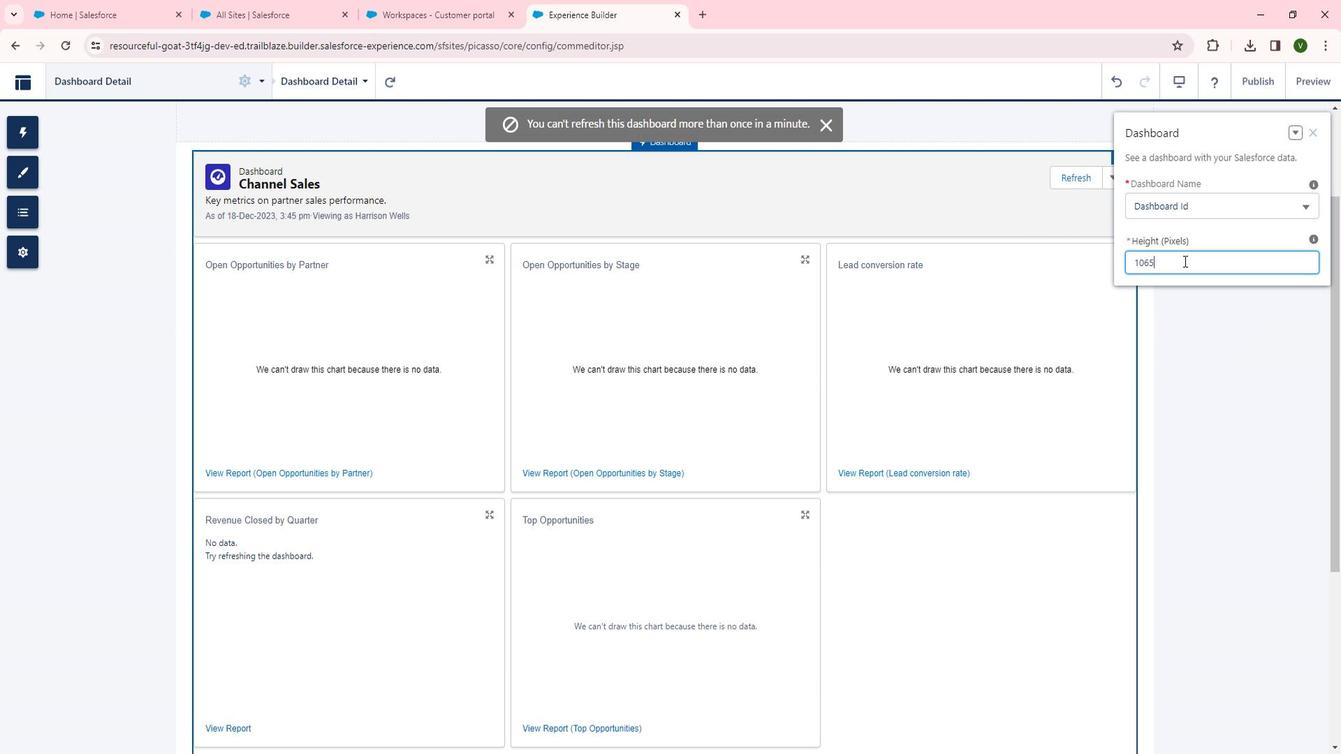 
Action: Key pressed 850
Screenshot: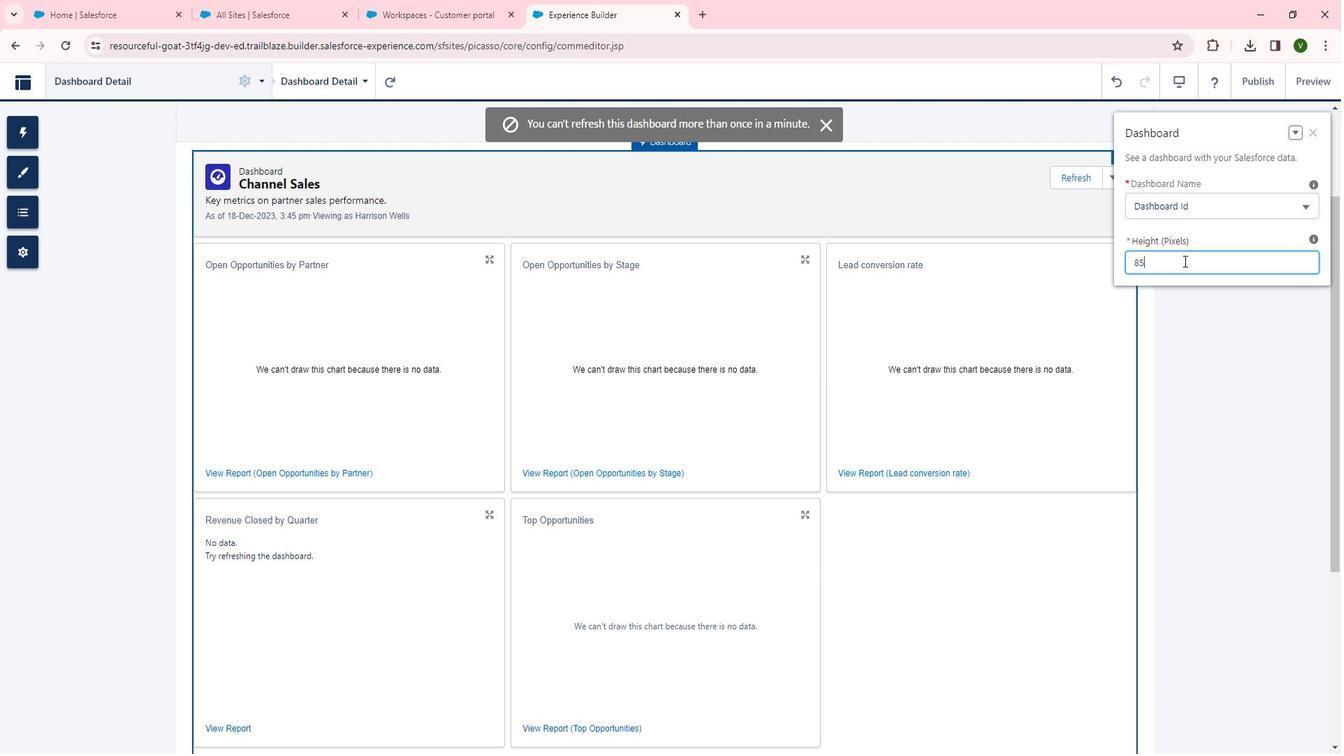 
Action: Mouse moved to (1203, 298)
Screenshot: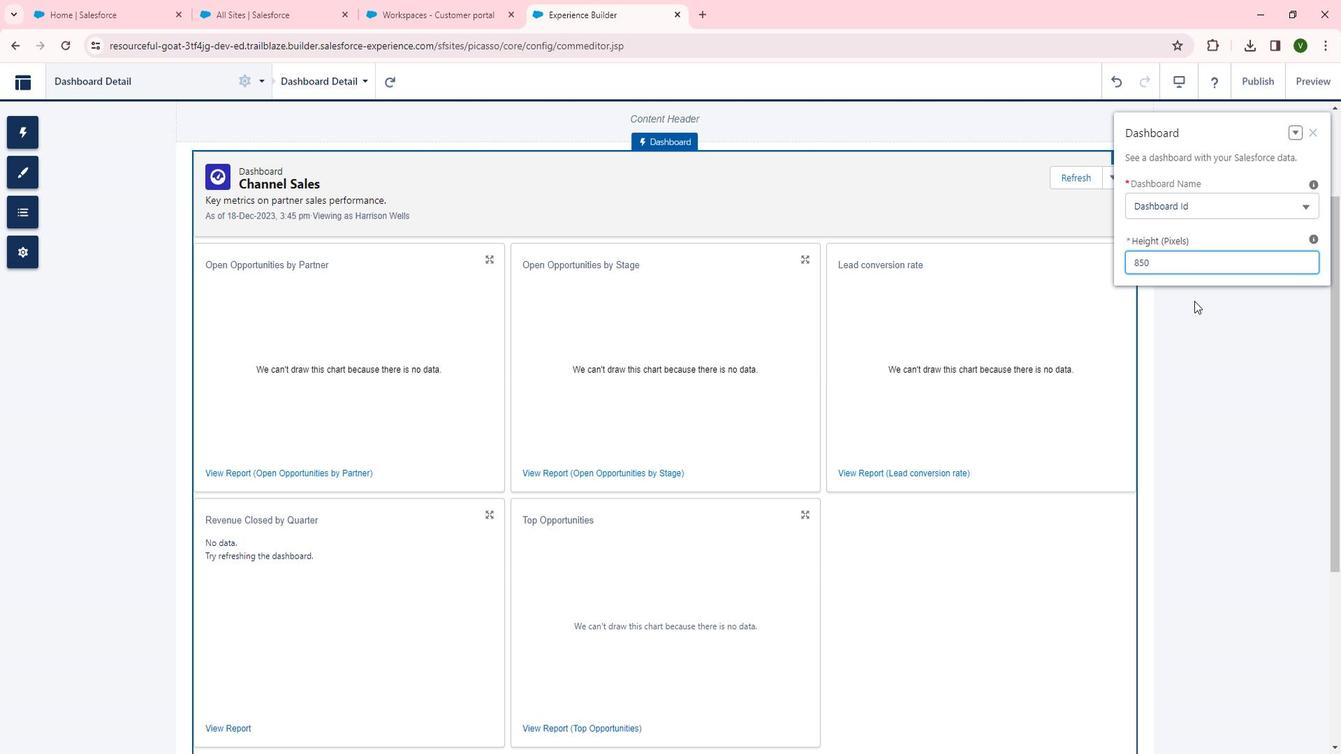 
Action: Mouse pressed left at (1203, 298)
Screenshot: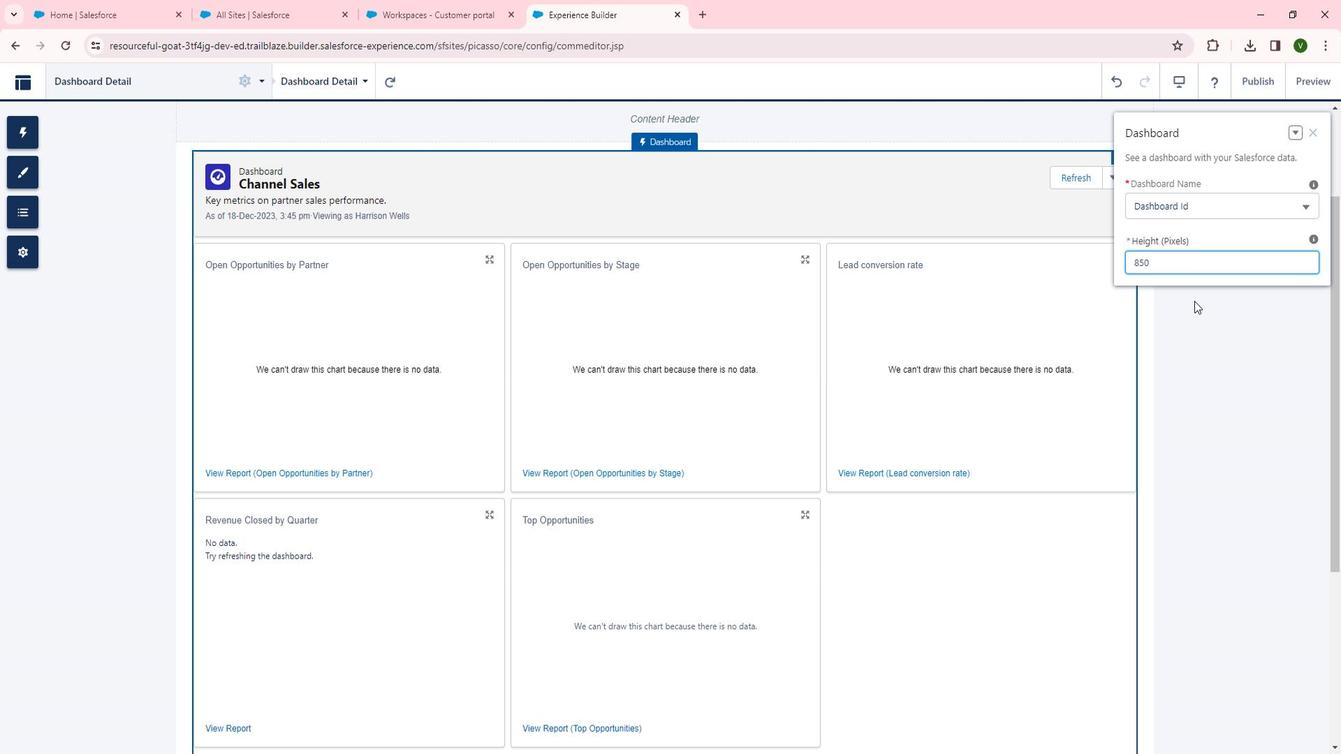 
Action: Mouse moved to (1023, 215)
Screenshot: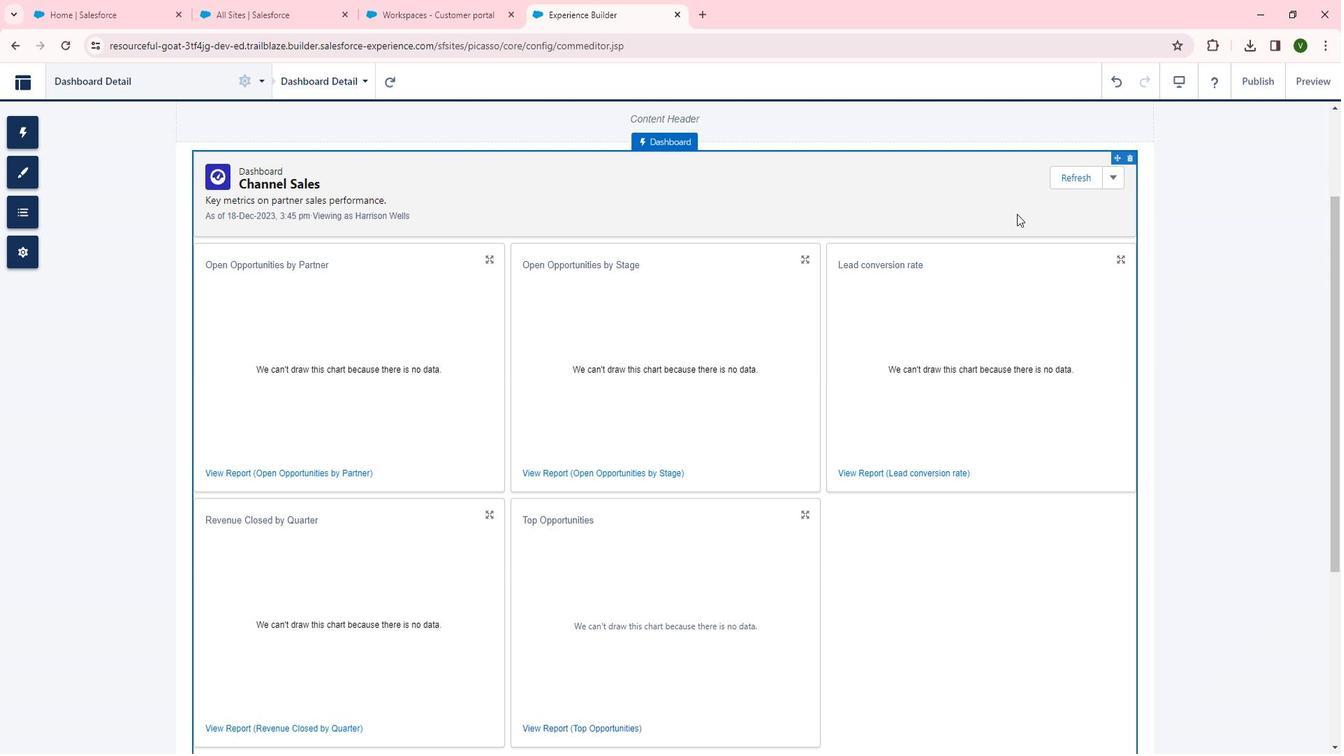 
Action: Mouse pressed left at (1023, 215)
Screenshot: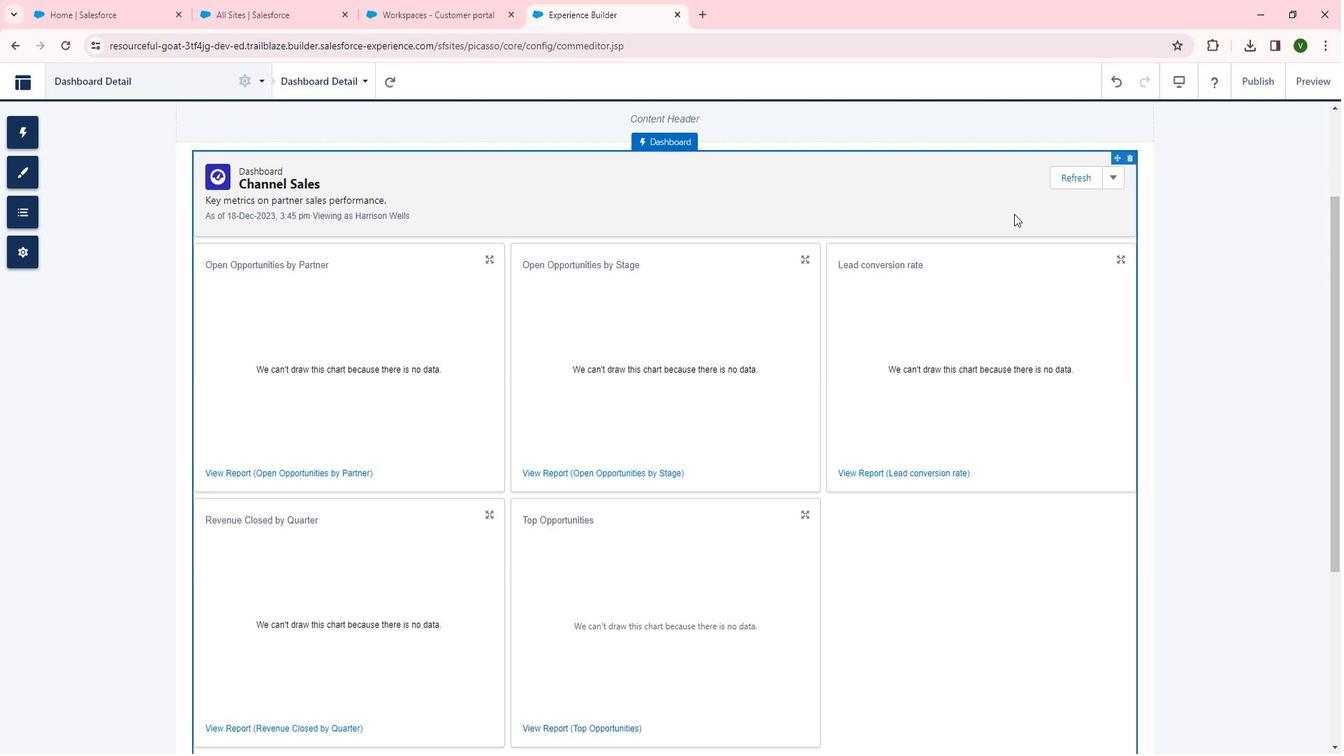 
Action: Mouse moved to (1197, 256)
Screenshot: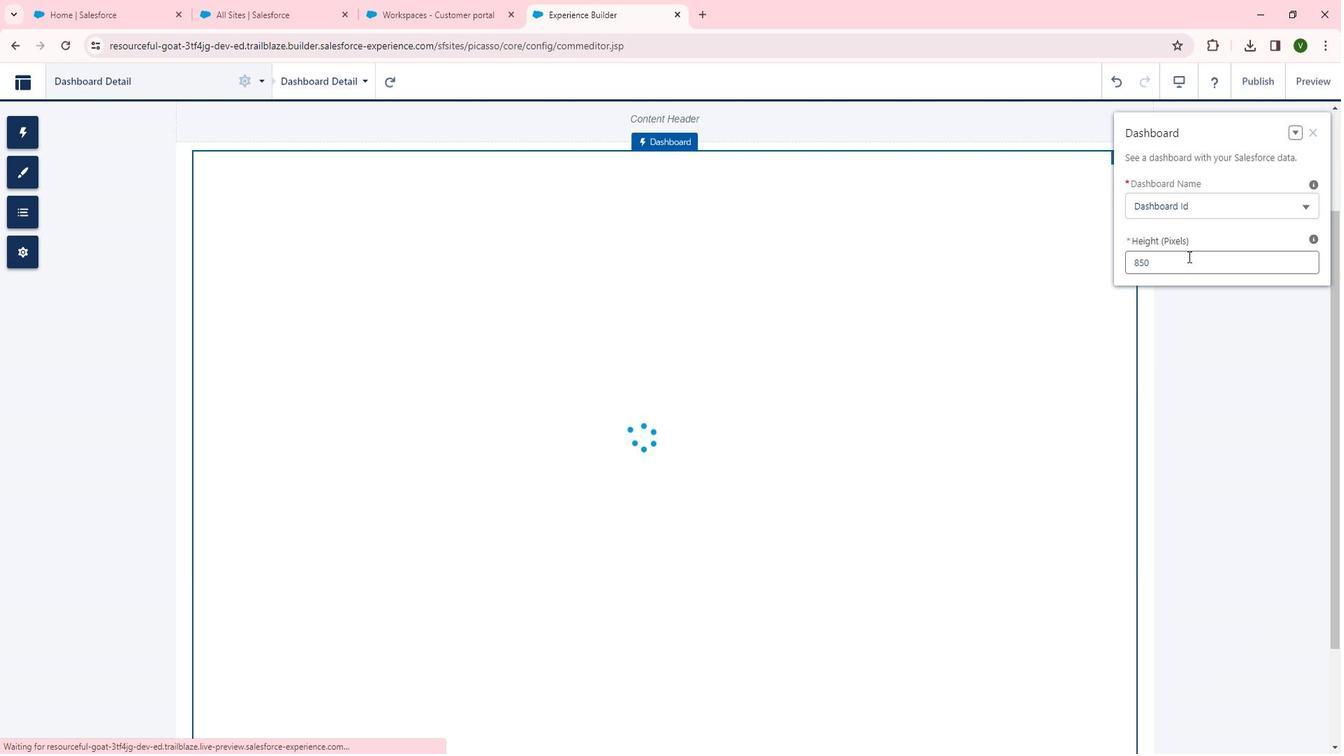 
